 Task: Search one way flight ticket for 1 adult, 5 children, 2 infants in seat and 1 infant on lap in first from Greenville: Greenville-spartanburg International Airport (roger Milliken Field) to Indianapolis: Indianapolis International Airport on 8-5-2023. Choice of flights is Sun country airlines. Number of bags: 1 checked bag. Price is upto 92000. Outbound departure time preference is 12:00.
Action: Mouse moved to (351, 297)
Screenshot: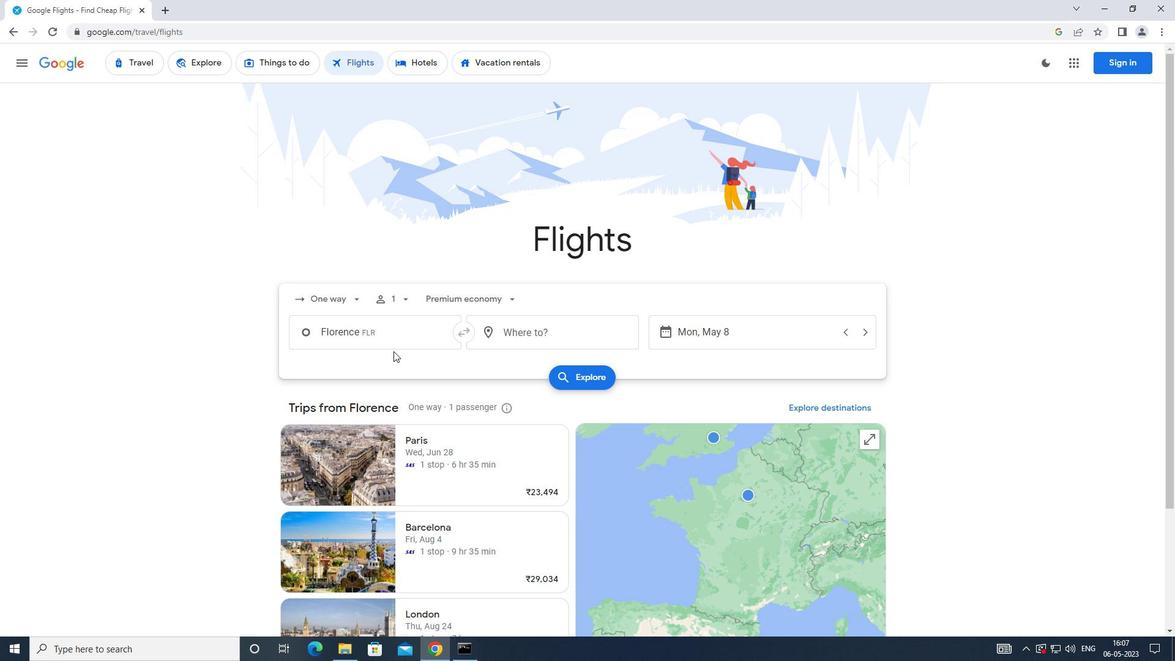 
Action: Mouse pressed left at (351, 297)
Screenshot: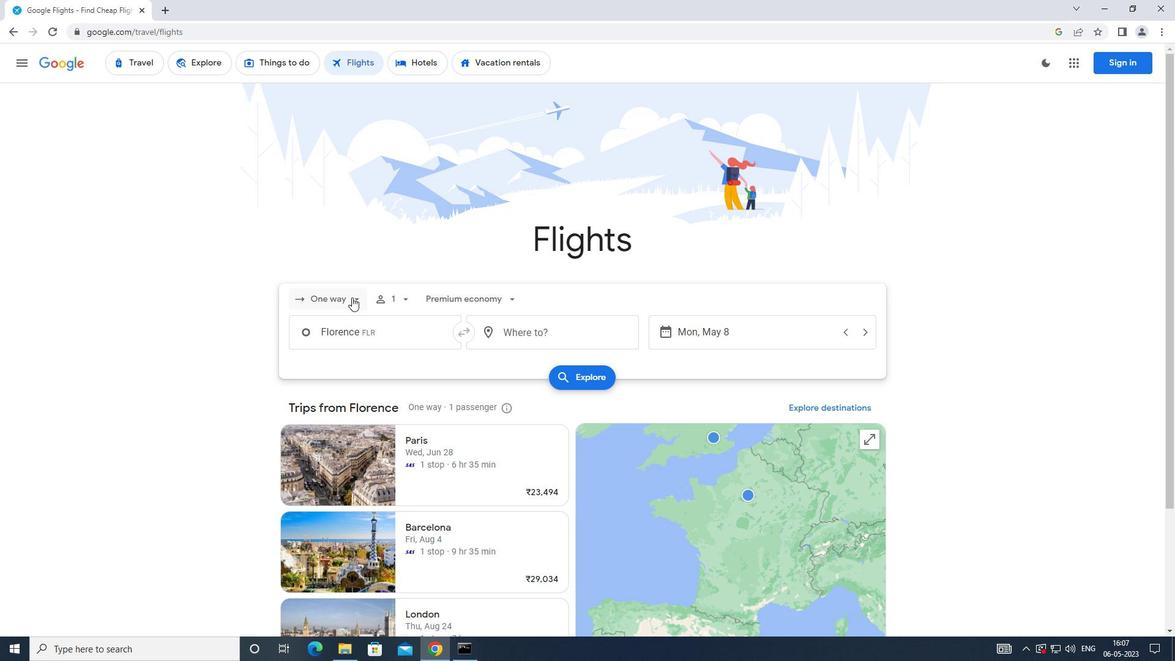 
Action: Mouse moved to (348, 354)
Screenshot: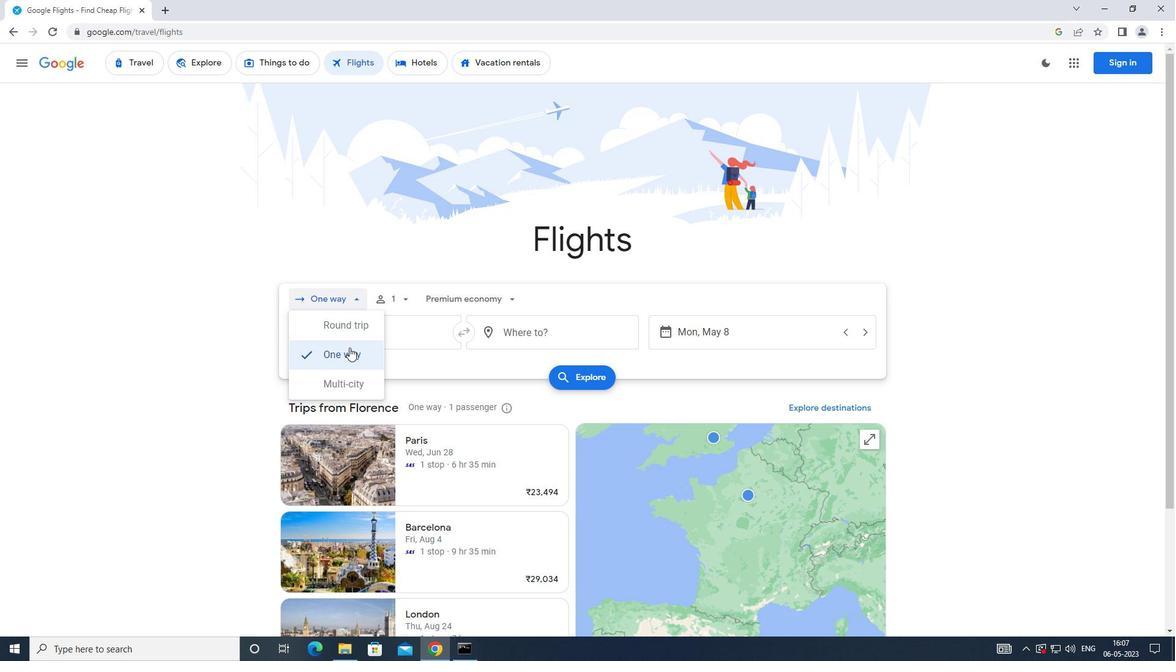 
Action: Mouse pressed left at (348, 354)
Screenshot: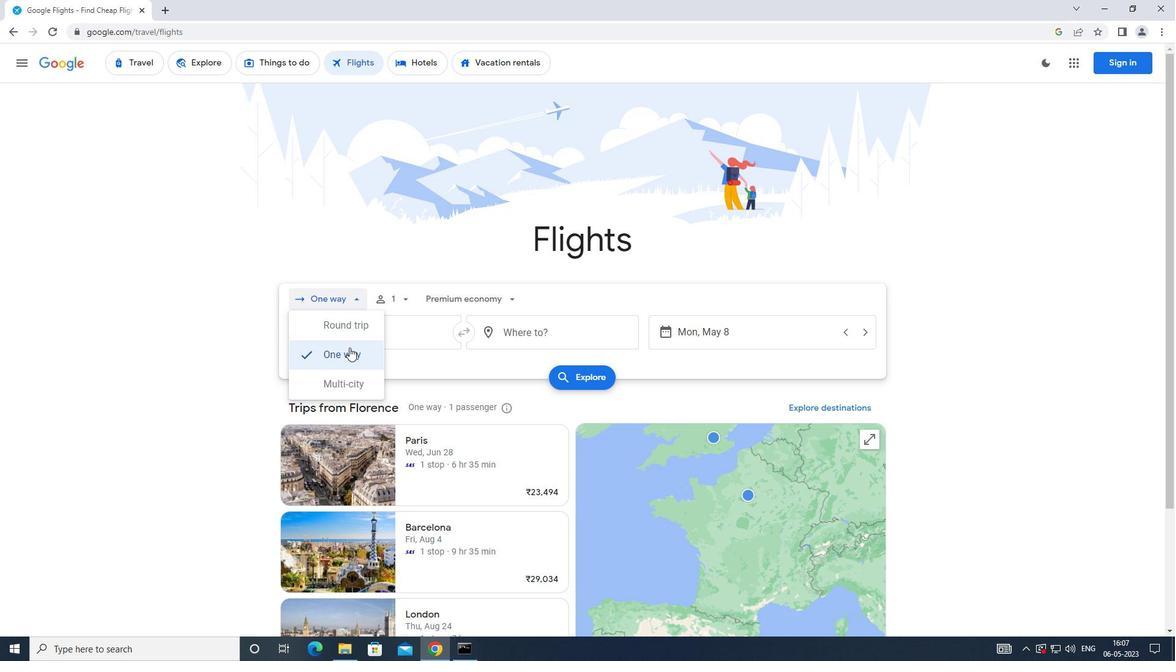 
Action: Mouse moved to (400, 299)
Screenshot: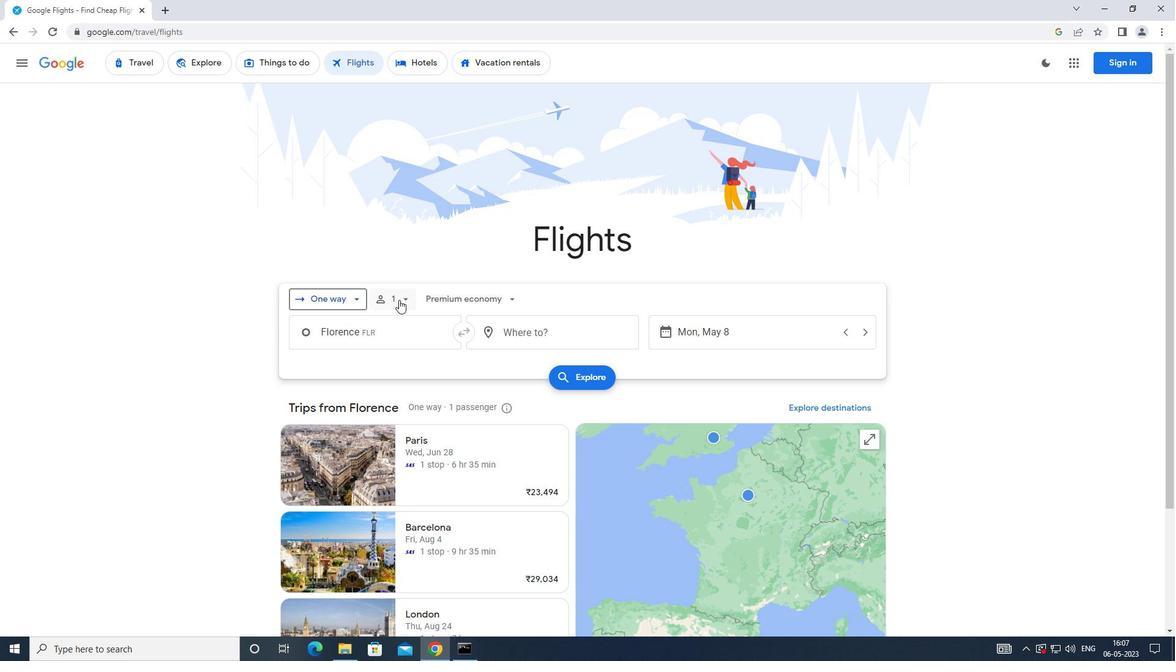
Action: Mouse pressed left at (400, 299)
Screenshot: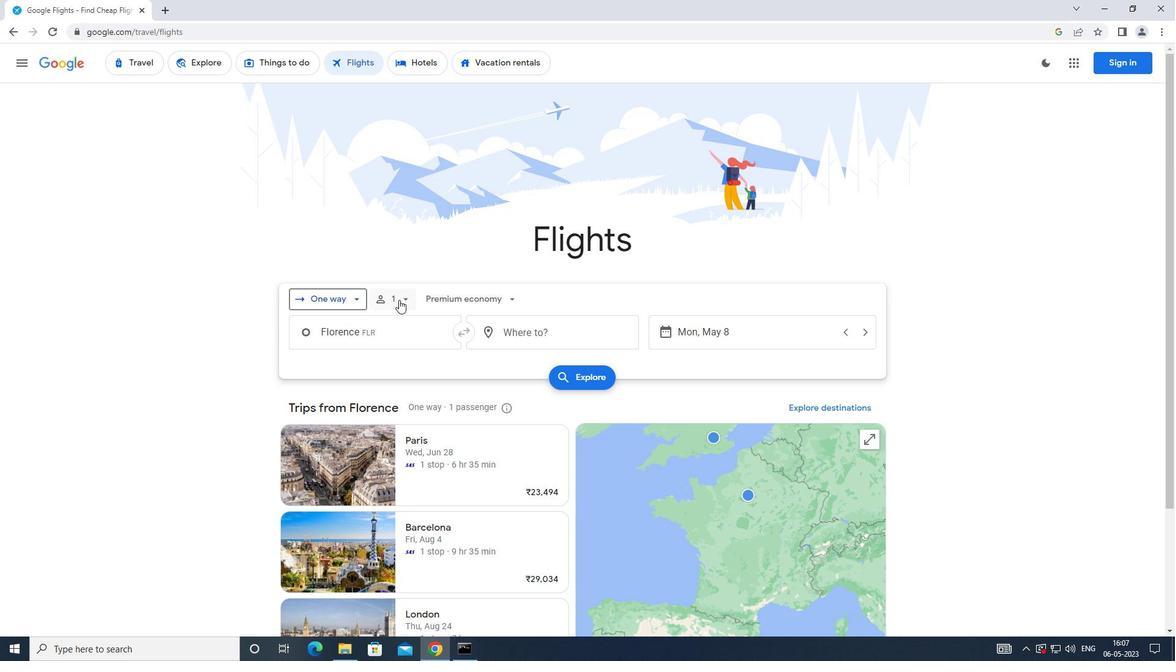 
Action: Mouse moved to (495, 359)
Screenshot: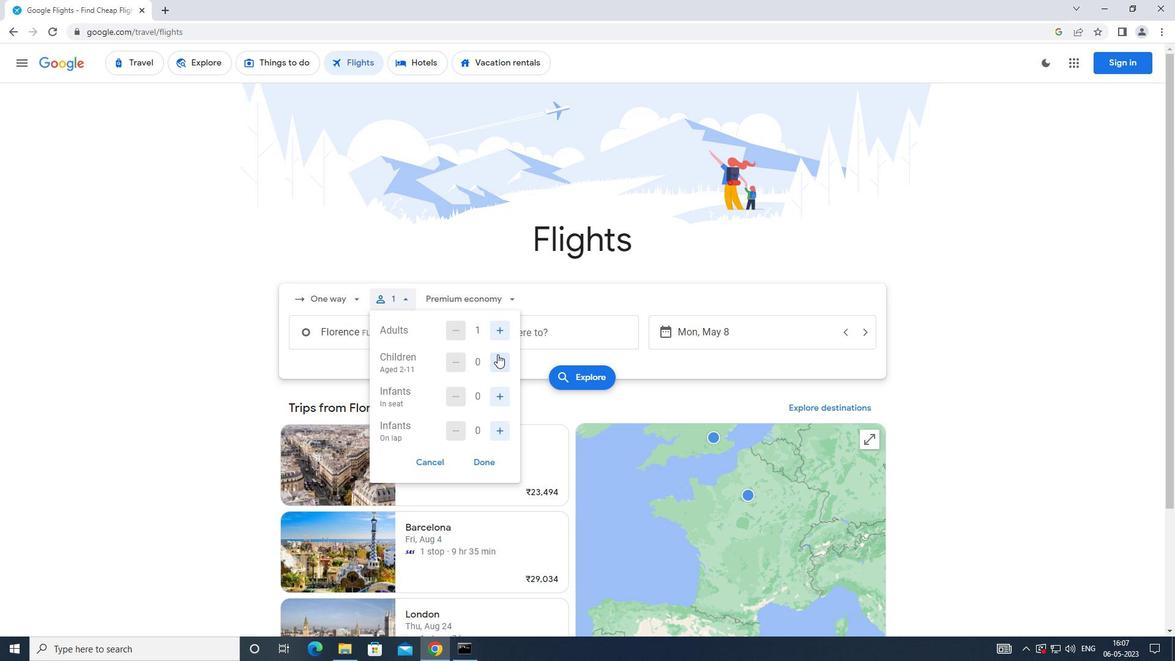 
Action: Mouse pressed left at (495, 359)
Screenshot: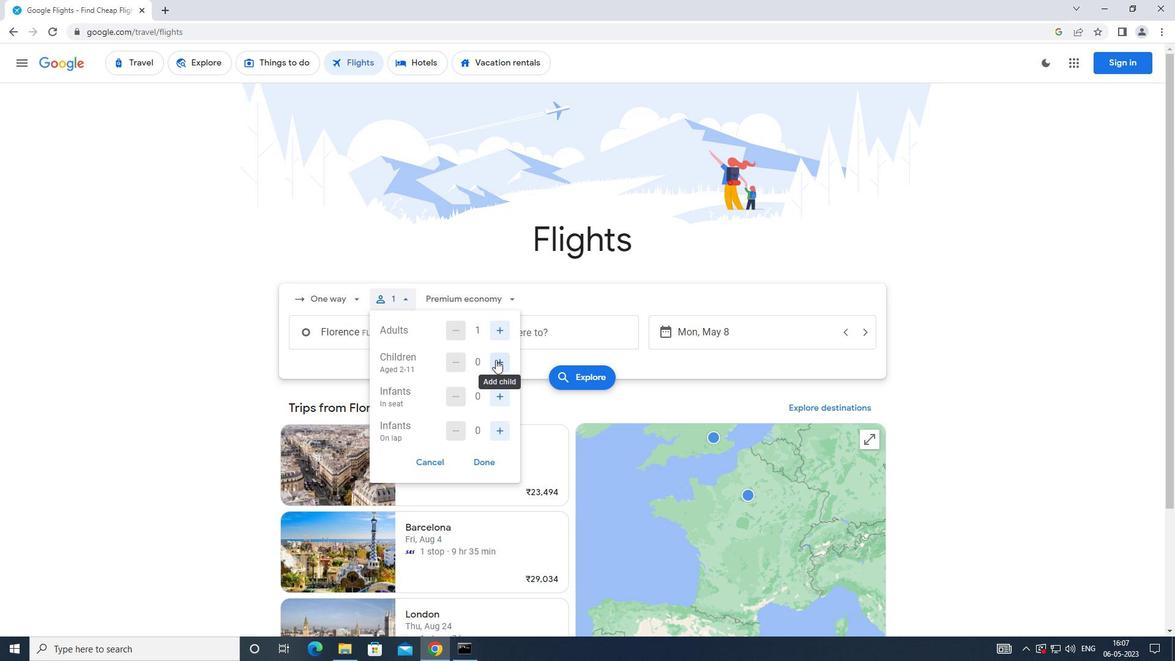 
Action: Mouse pressed left at (495, 359)
Screenshot: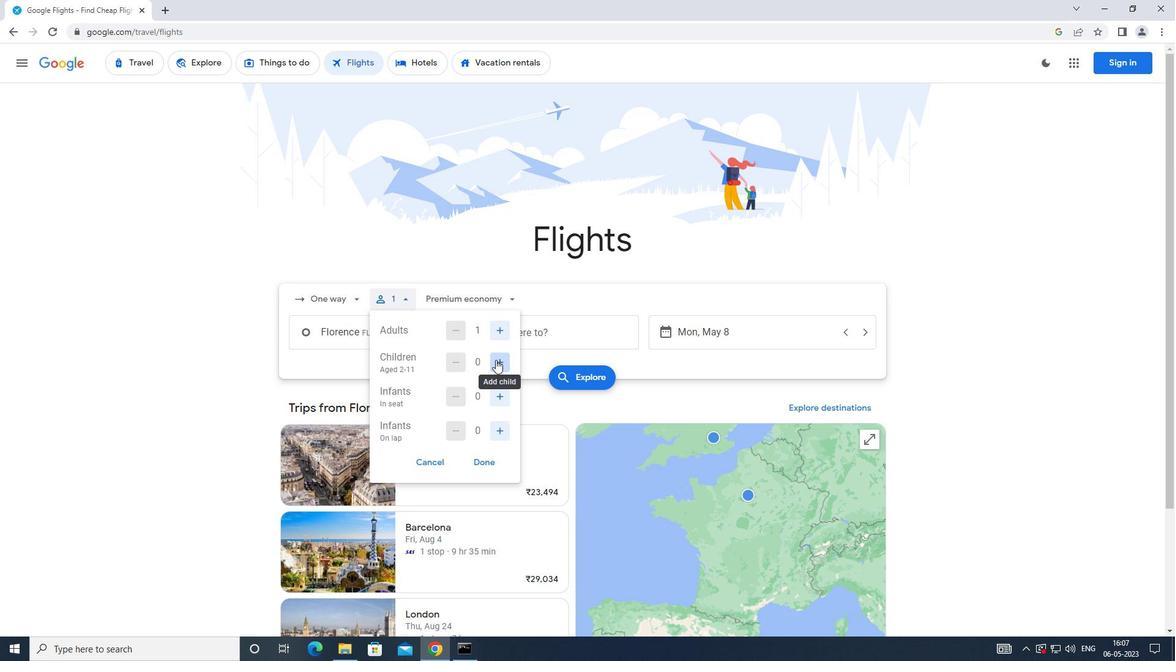 
Action: Mouse pressed left at (495, 359)
Screenshot: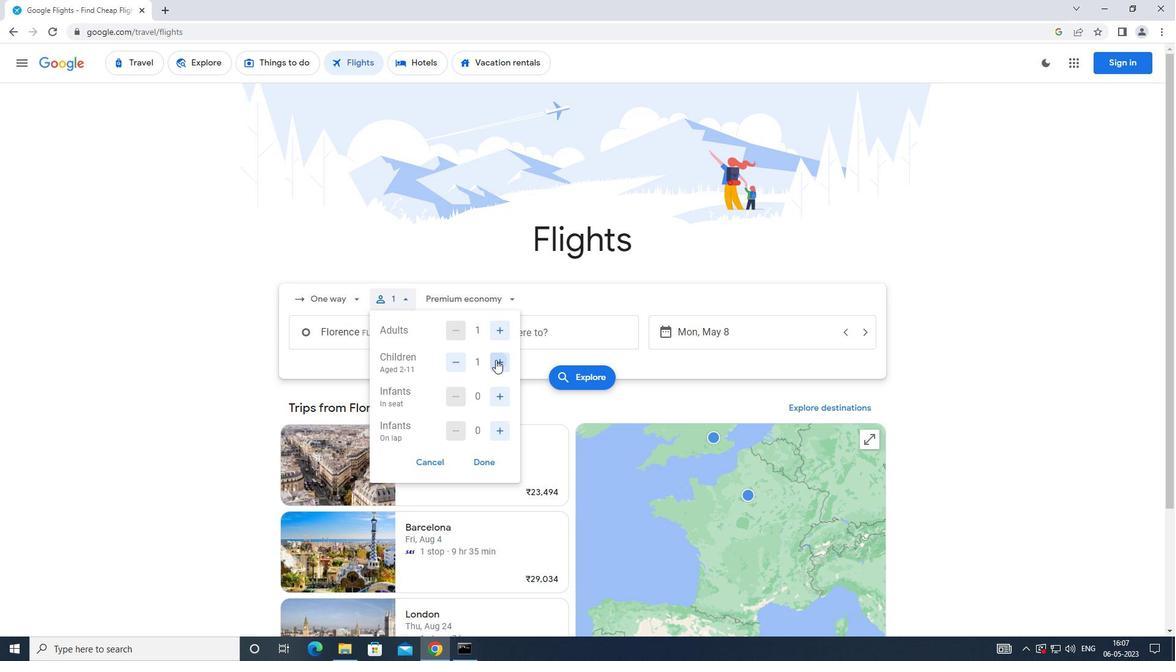 
Action: Mouse pressed left at (495, 359)
Screenshot: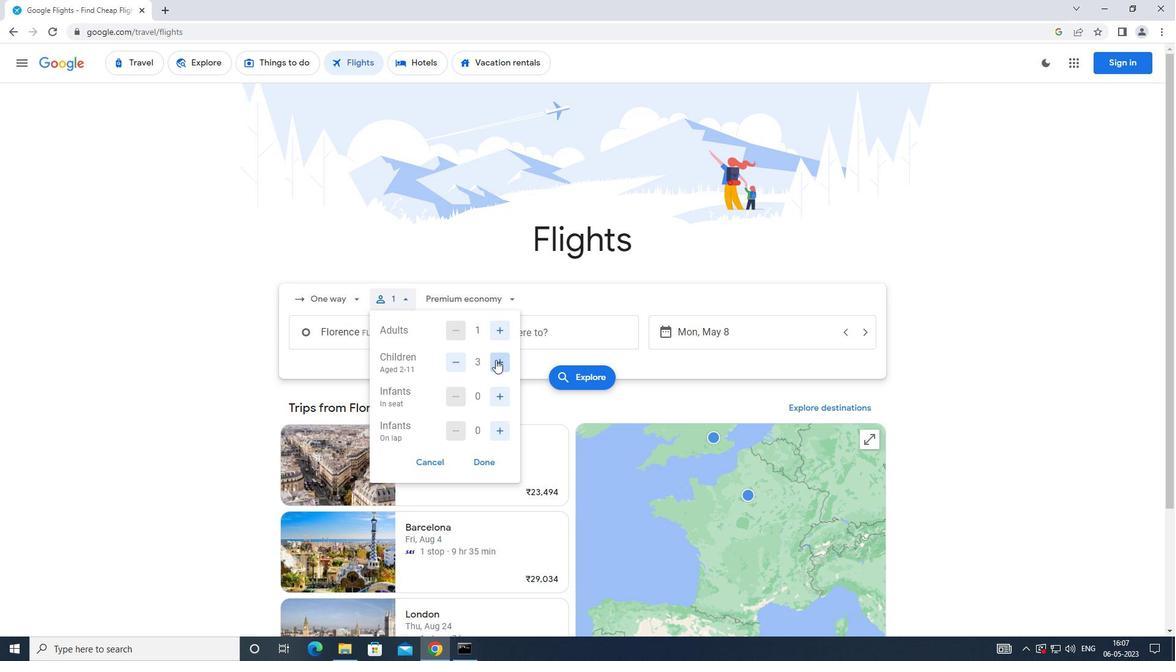 
Action: Mouse pressed left at (495, 359)
Screenshot: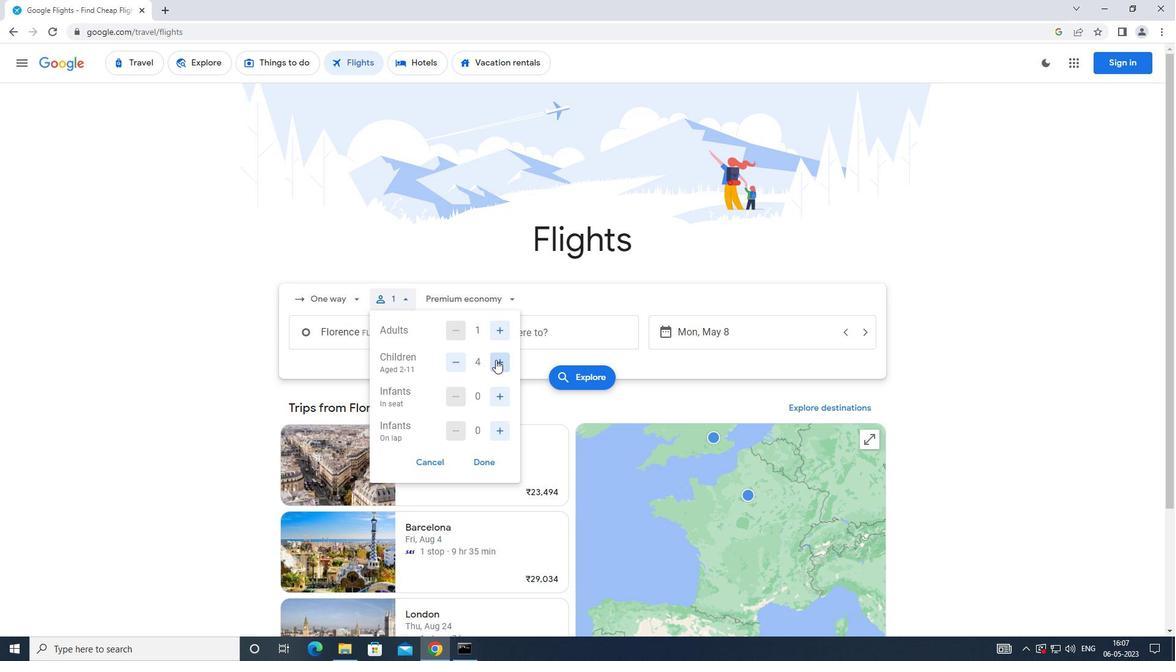 
Action: Mouse moved to (501, 394)
Screenshot: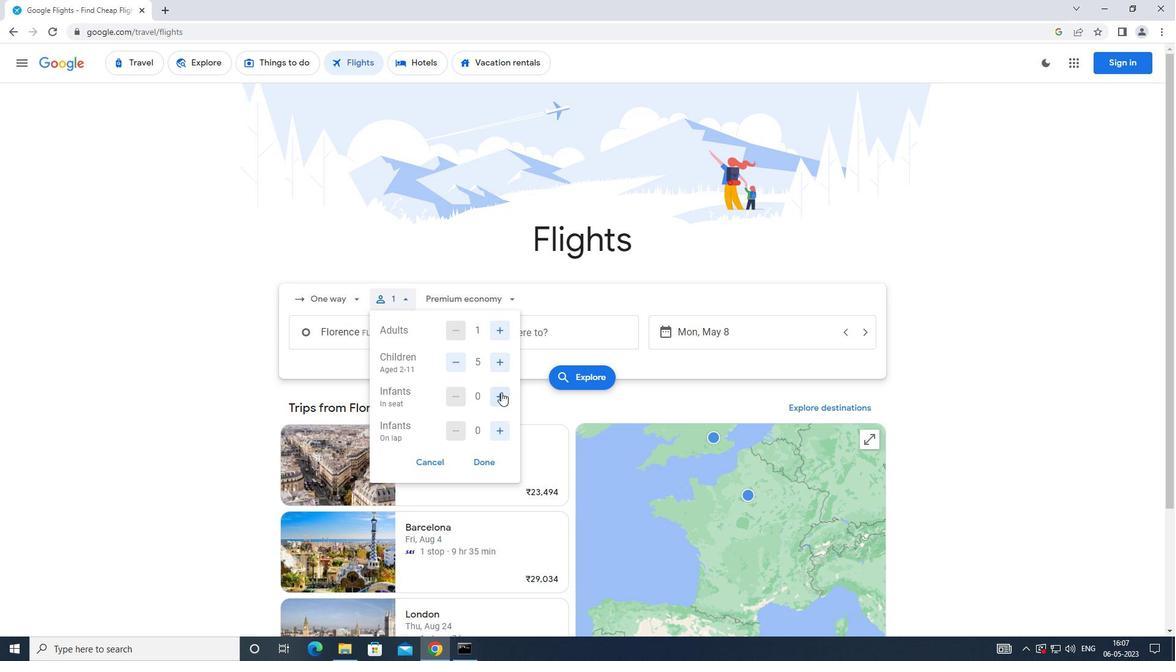 
Action: Mouse pressed left at (501, 394)
Screenshot: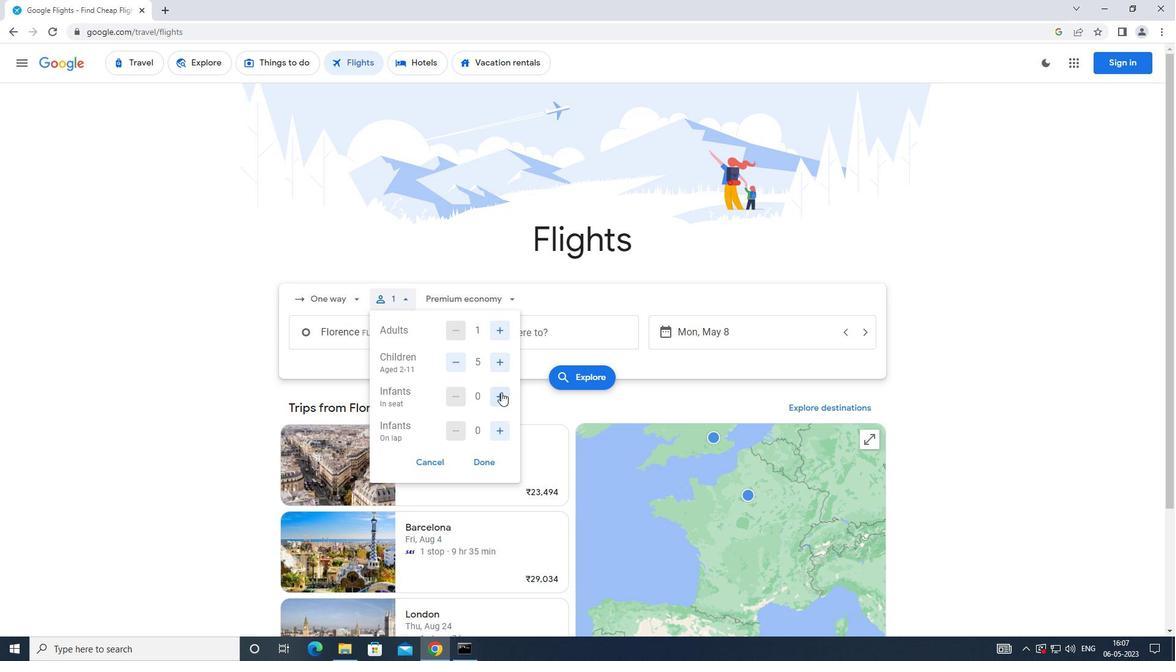 
Action: Mouse moved to (502, 423)
Screenshot: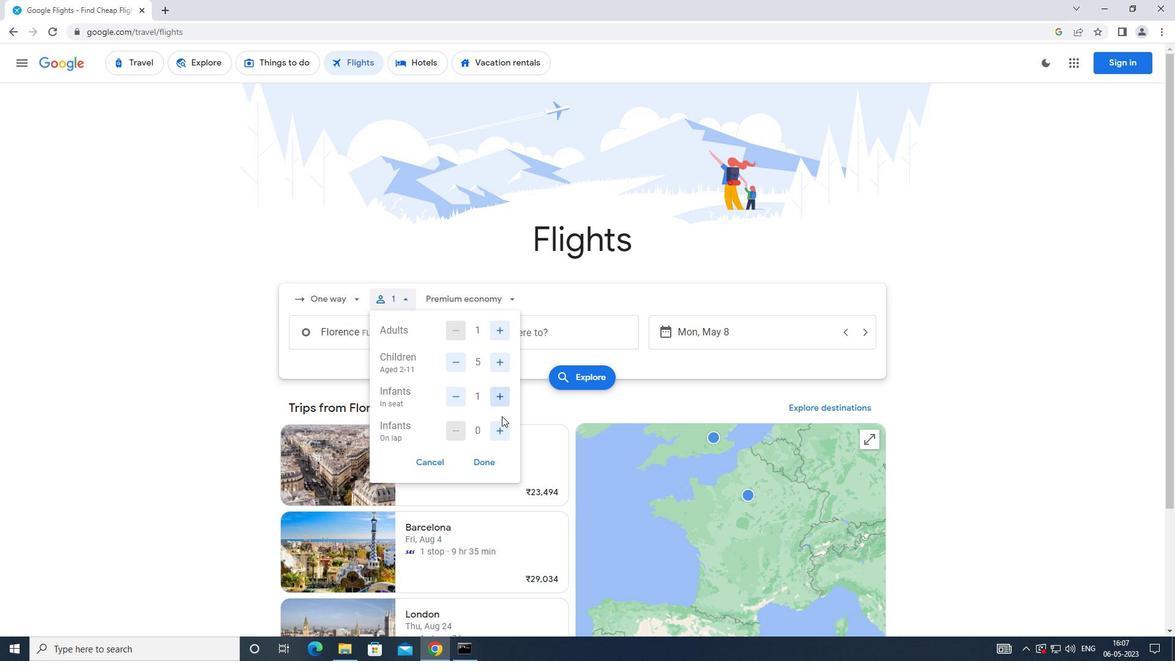 
Action: Mouse pressed left at (502, 423)
Screenshot: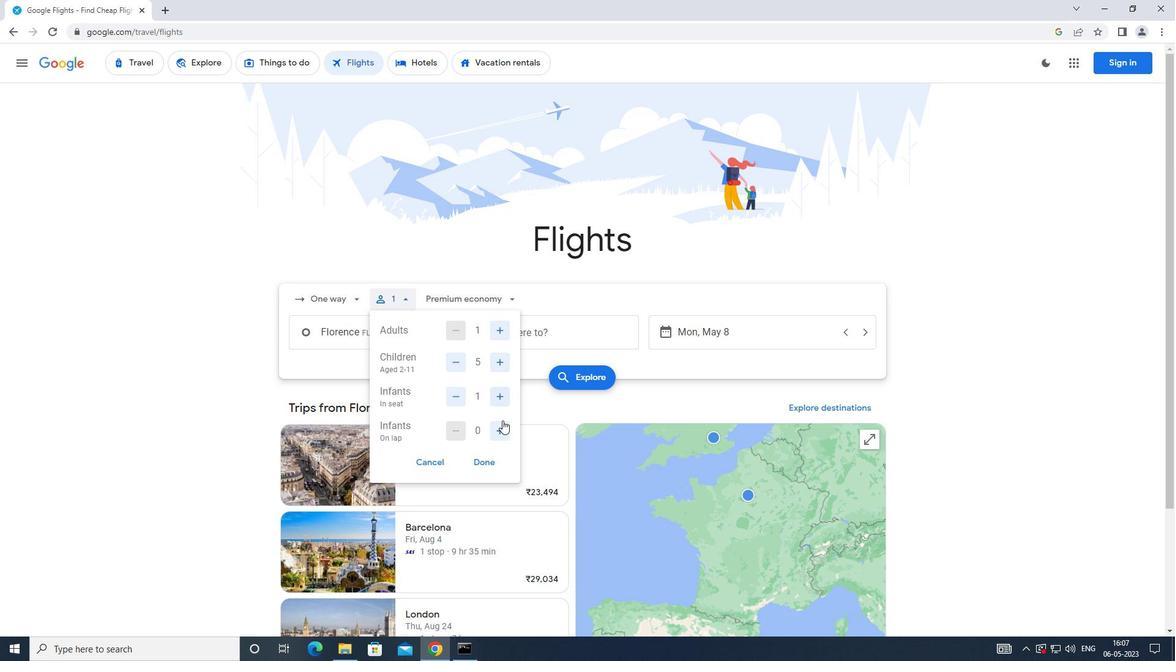 
Action: Mouse moved to (488, 467)
Screenshot: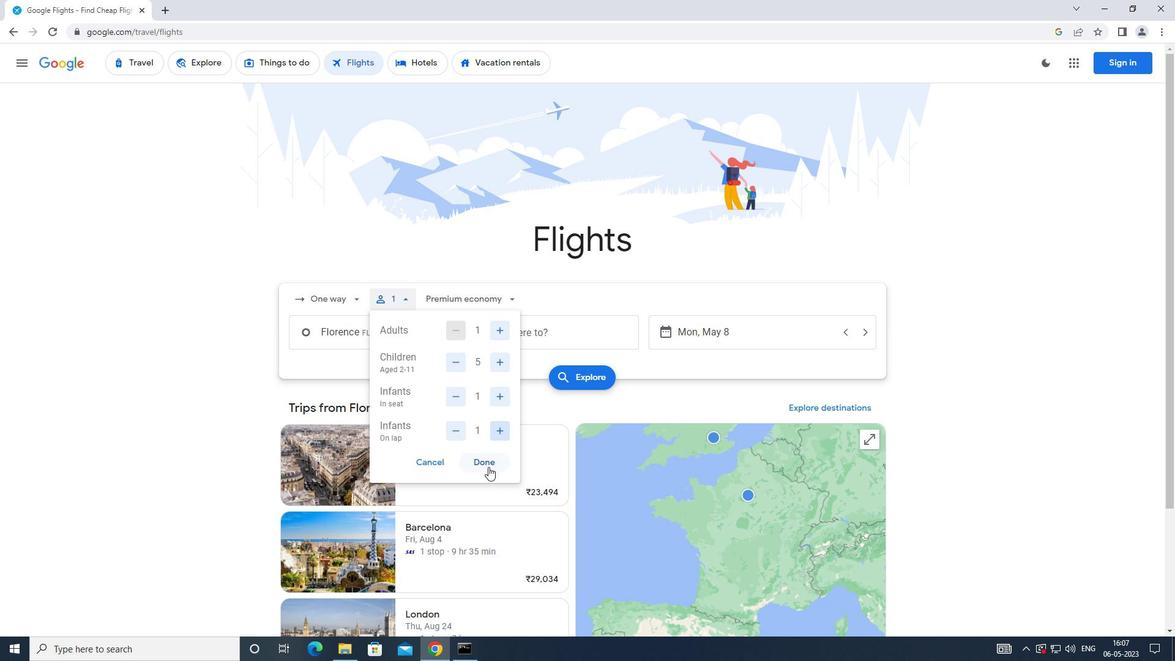 
Action: Mouse pressed left at (488, 467)
Screenshot: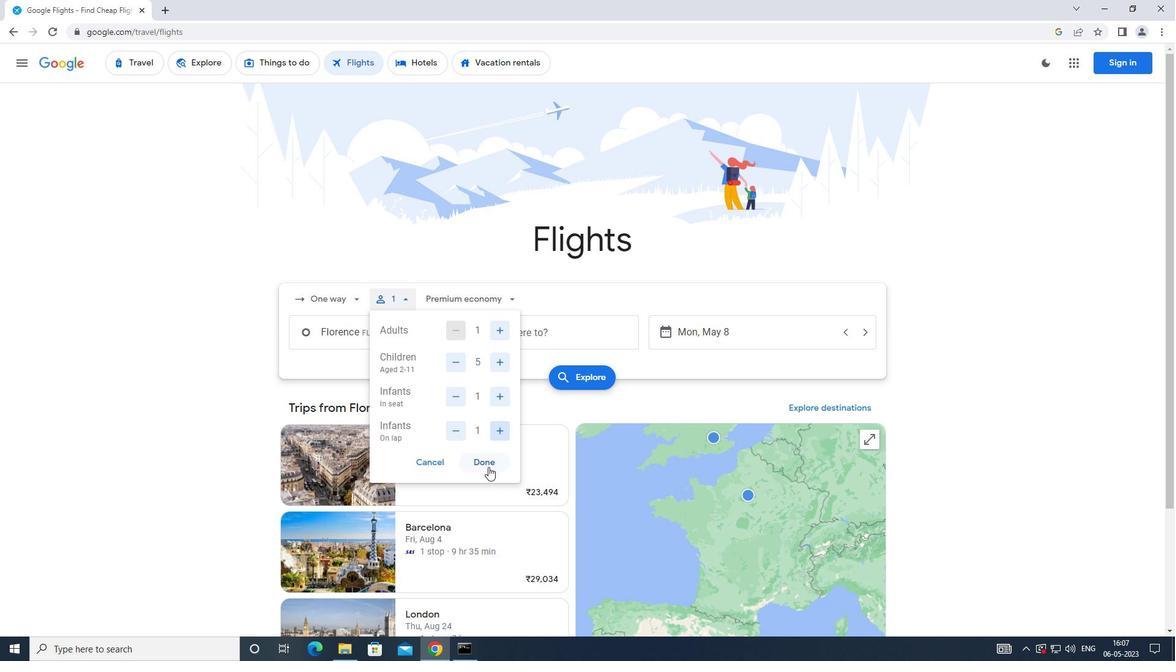 
Action: Mouse moved to (482, 307)
Screenshot: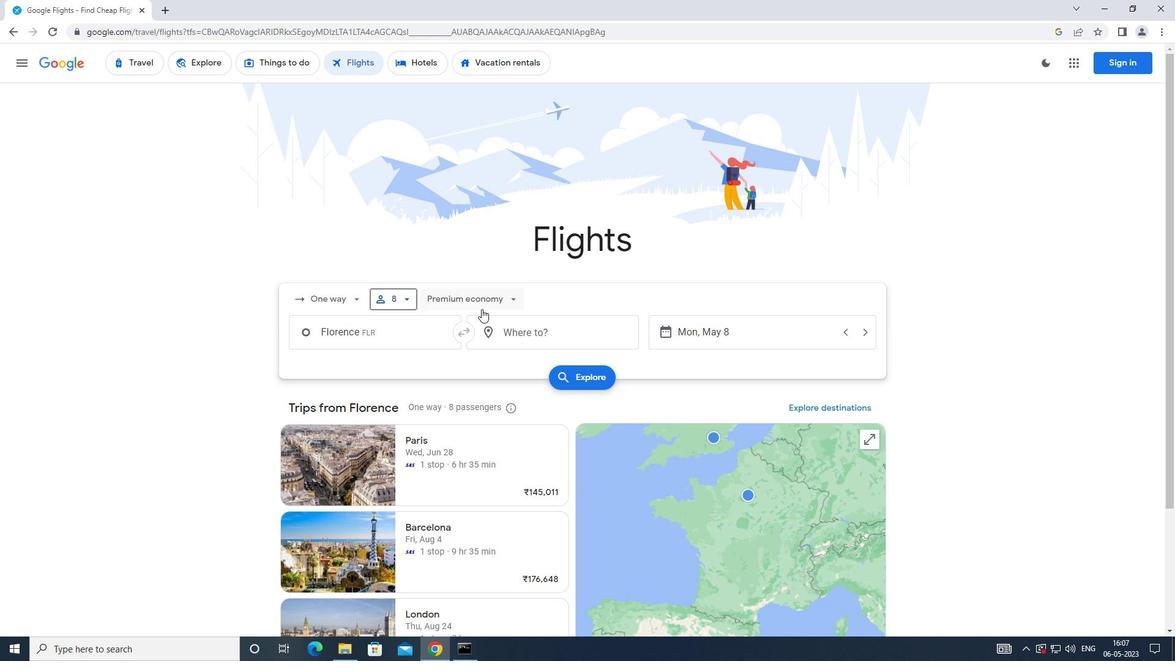 
Action: Mouse pressed left at (482, 307)
Screenshot: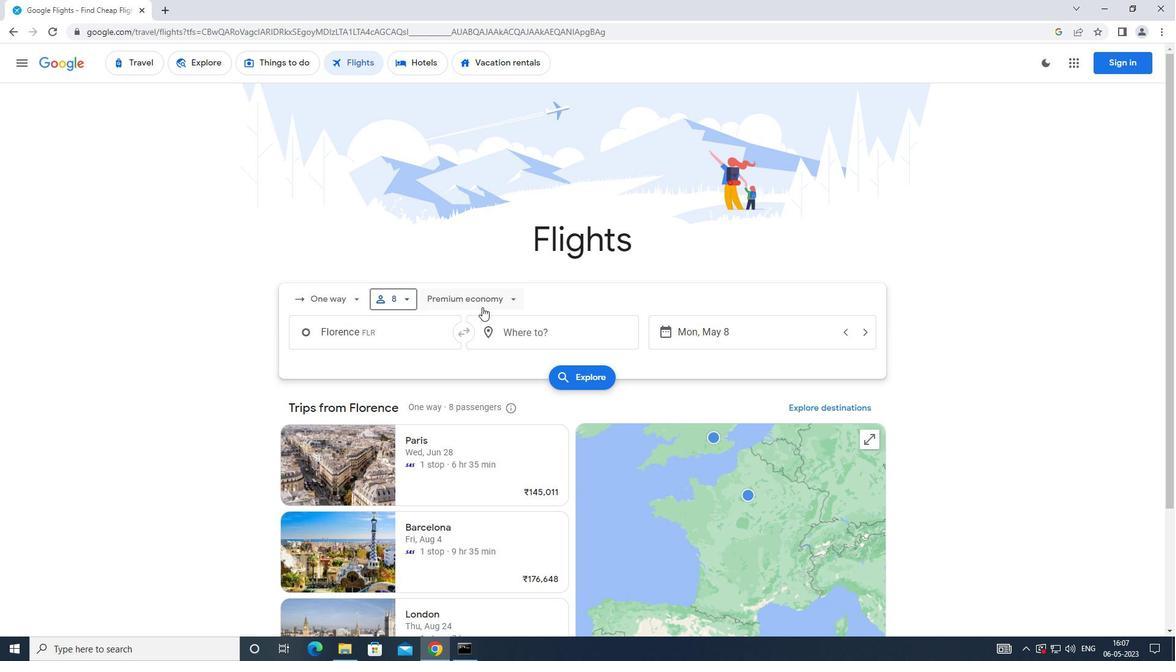 
Action: Mouse moved to (487, 413)
Screenshot: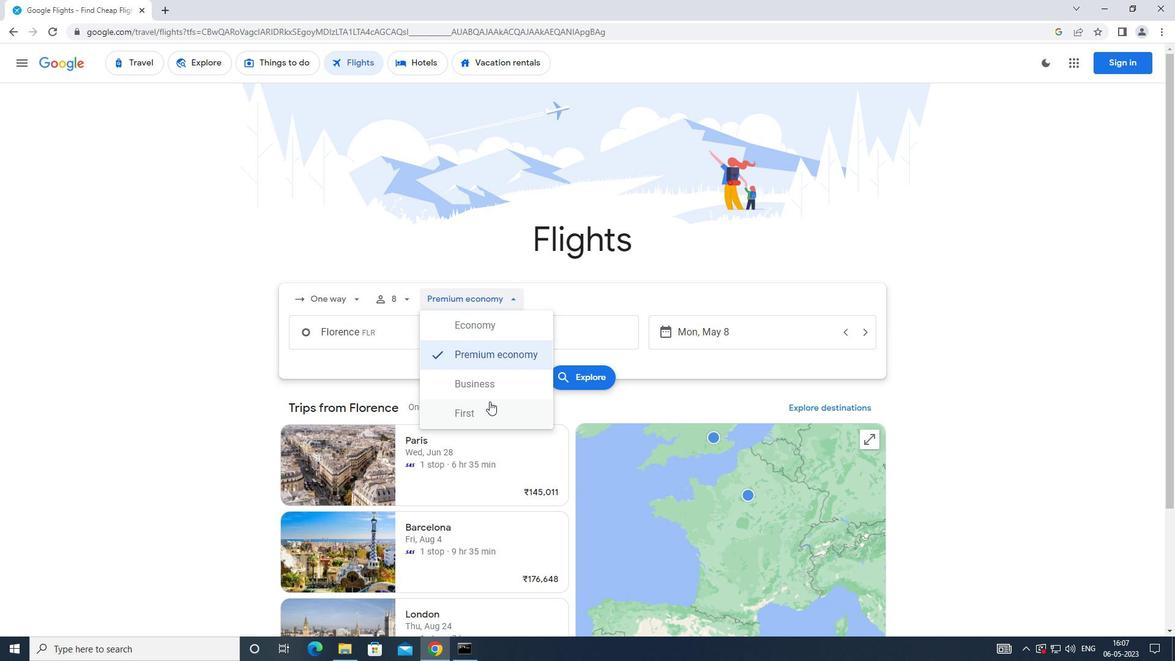 
Action: Mouse pressed left at (487, 413)
Screenshot: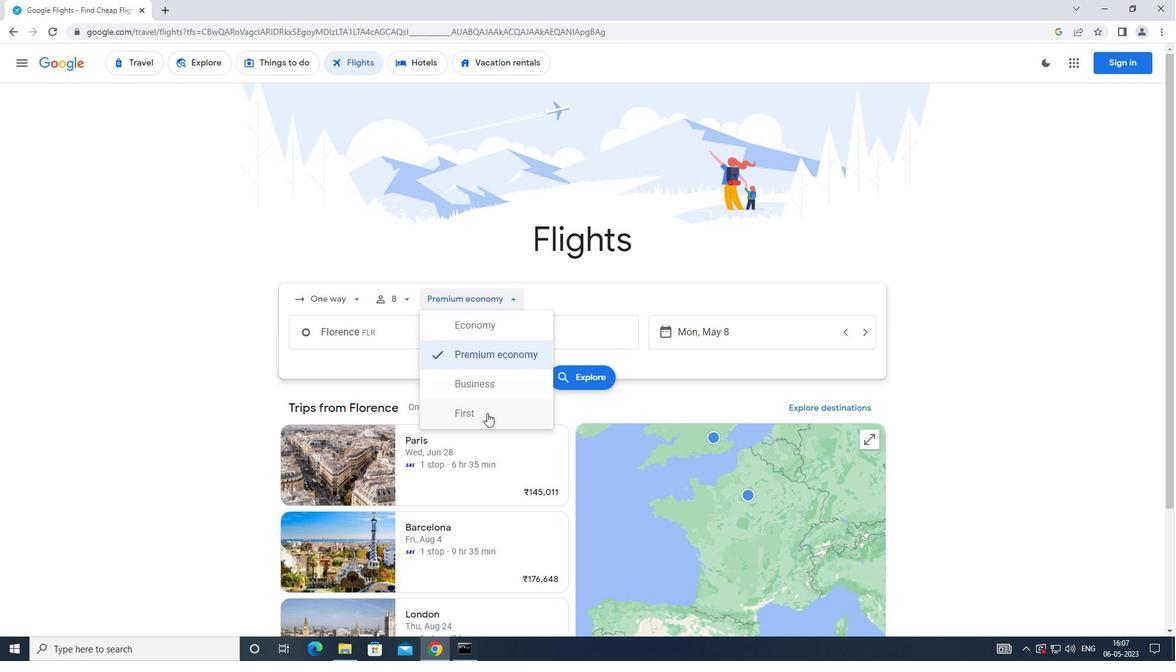 
Action: Mouse moved to (429, 334)
Screenshot: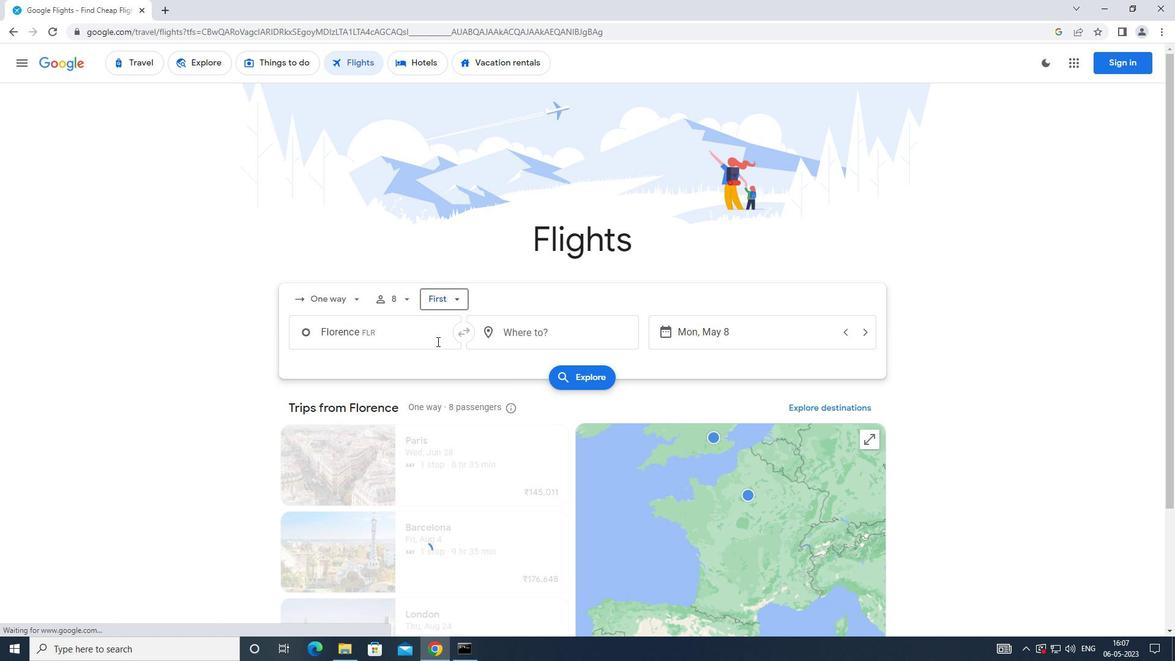 
Action: Mouse pressed left at (429, 334)
Screenshot: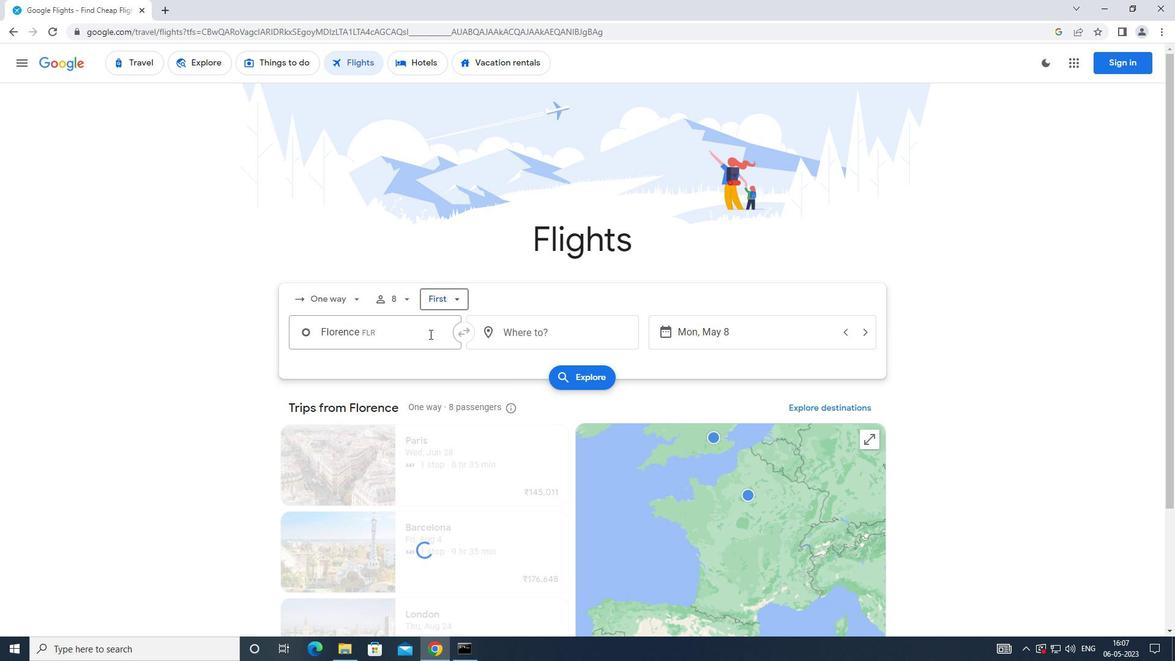 
Action: Key pressed <Key.caps_lock>g<Key.caps_lock>reenville
Screenshot: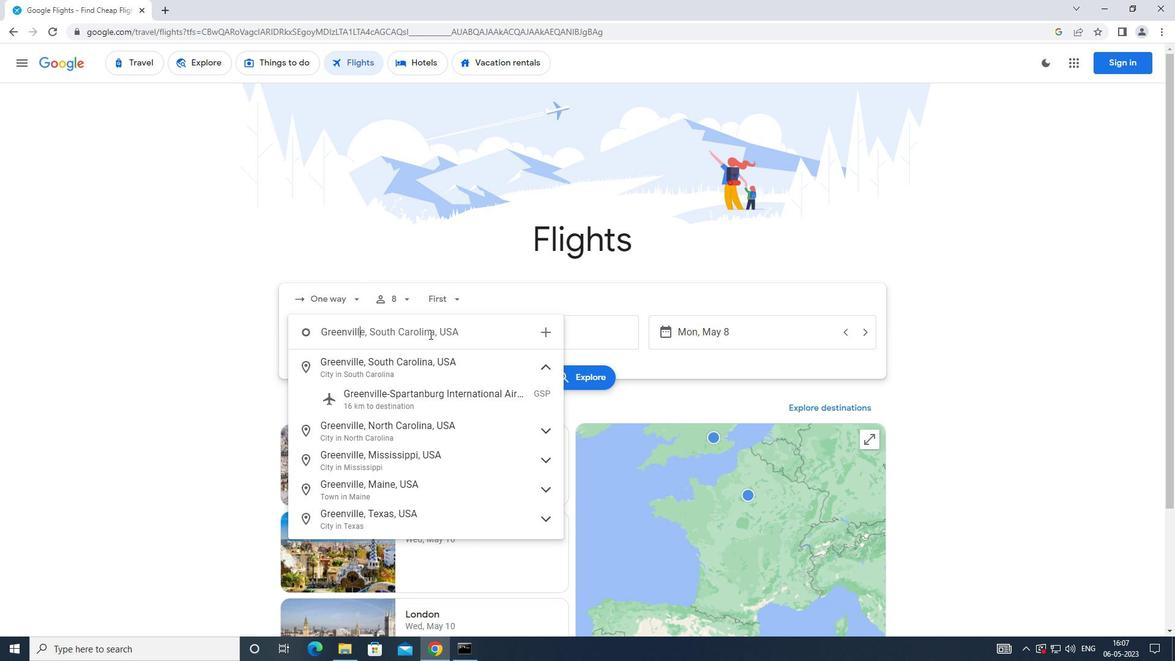 
Action: Mouse moved to (455, 393)
Screenshot: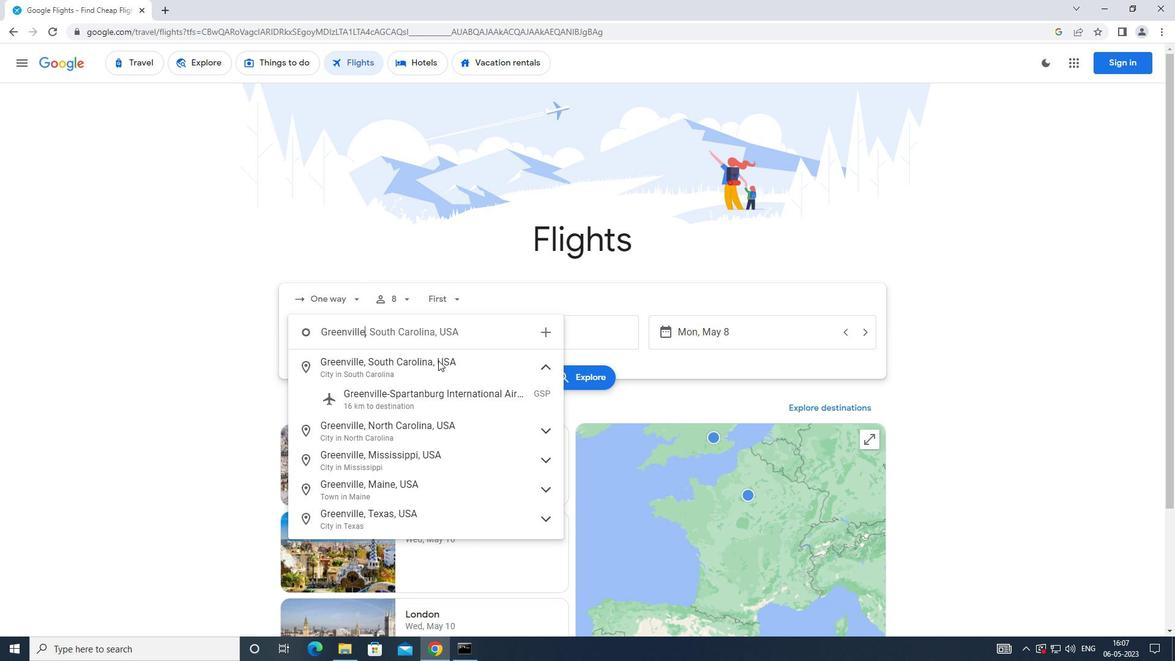 
Action: Mouse pressed left at (455, 393)
Screenshot: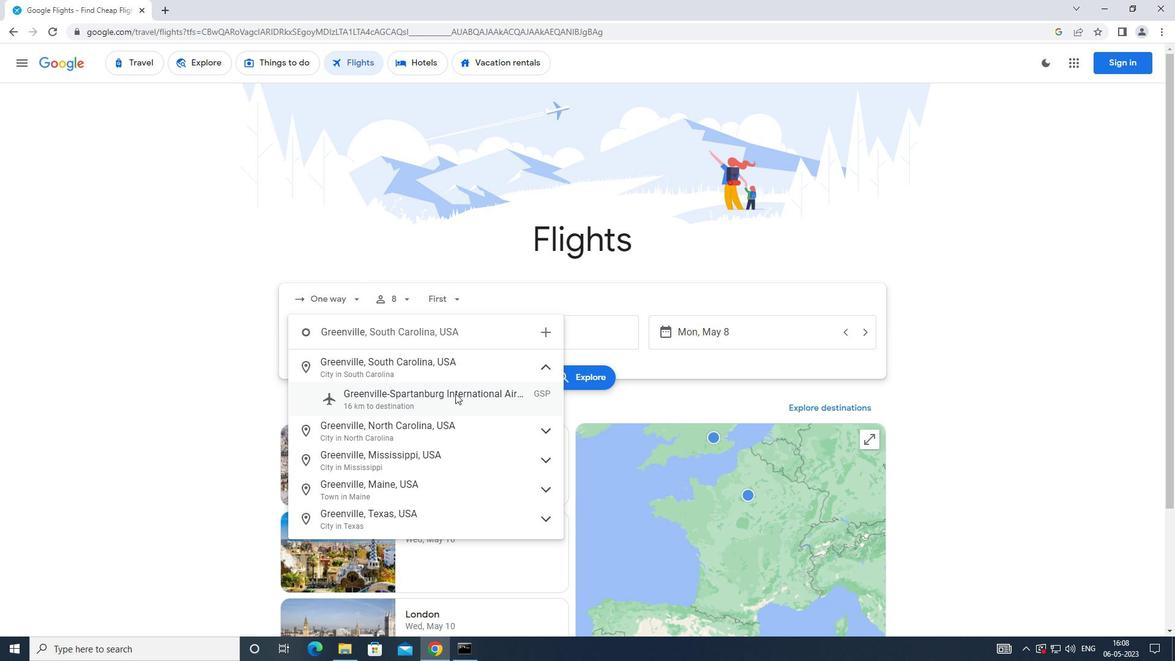 
Action: Mouse moved to (503, 332)
Screenshot: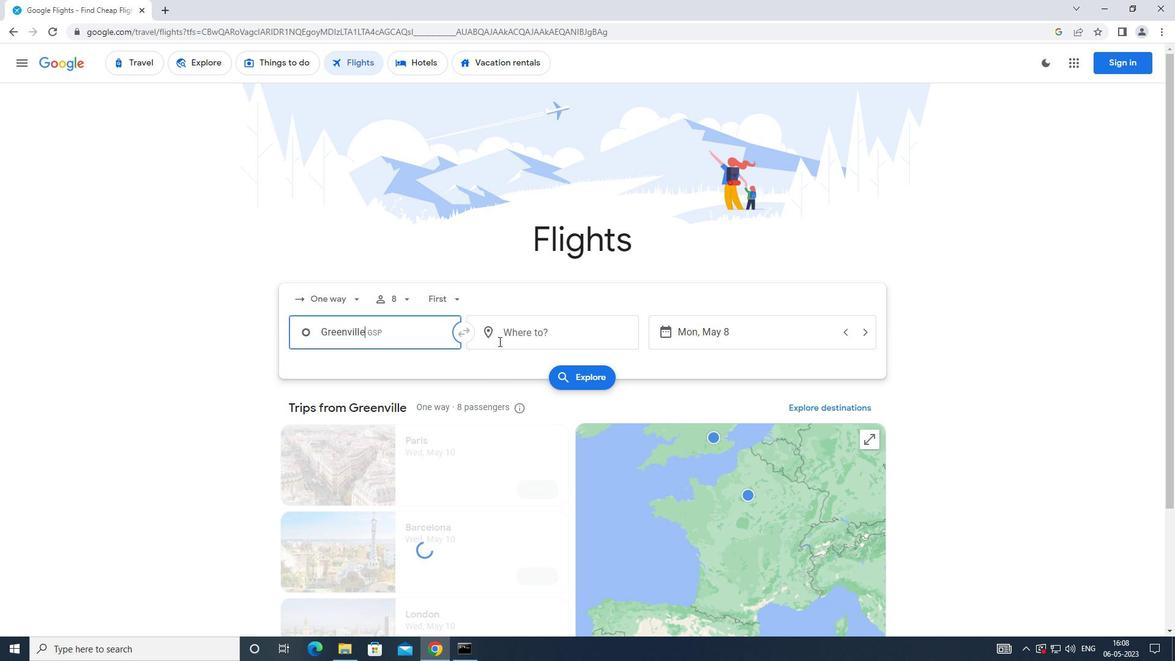 
Action: Mouse pressed left at (503, 332)
Screenshot: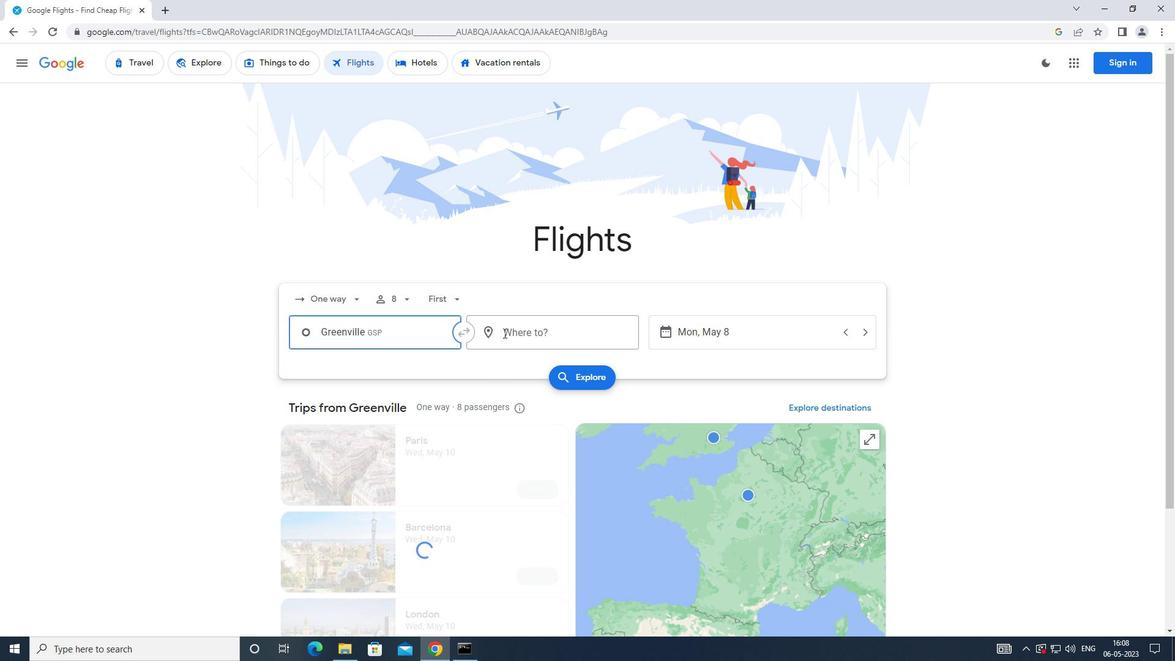 
Action: Mouse moved to (503, 332)
Screenshot: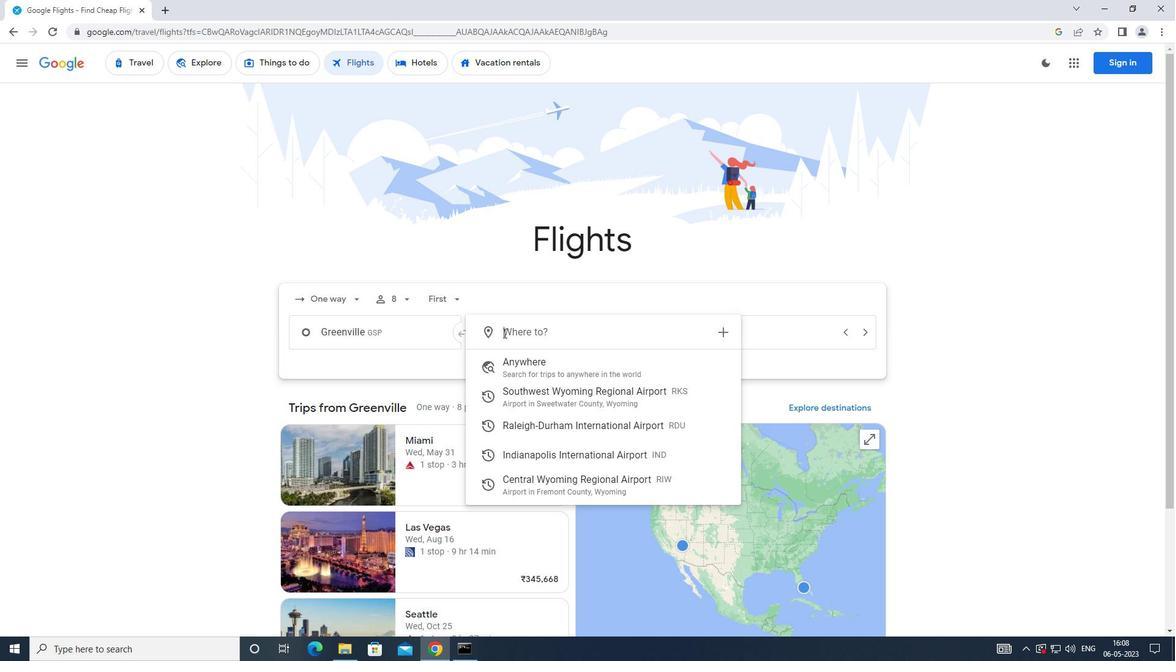 
Action: Key pressed <Key.caps_lock>i<Key.caps_lock>mn<Key.backspace><Key.backspace>ndianapoli
Screenshot: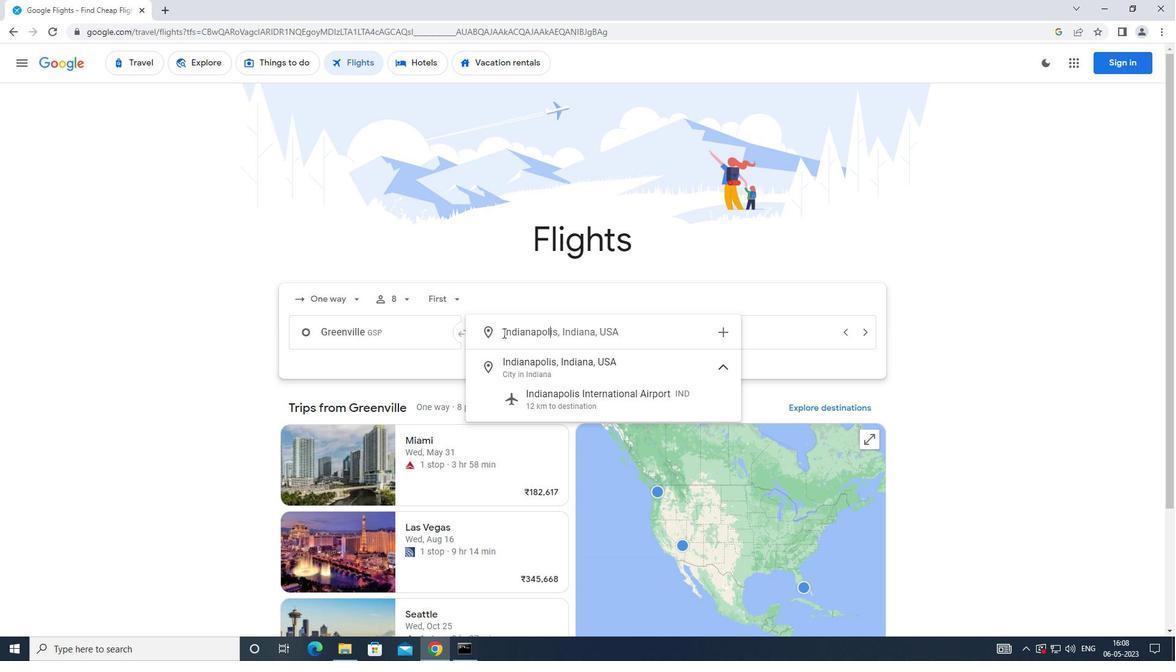 
Action: Mouse moved to (566, 408)
Screenshot: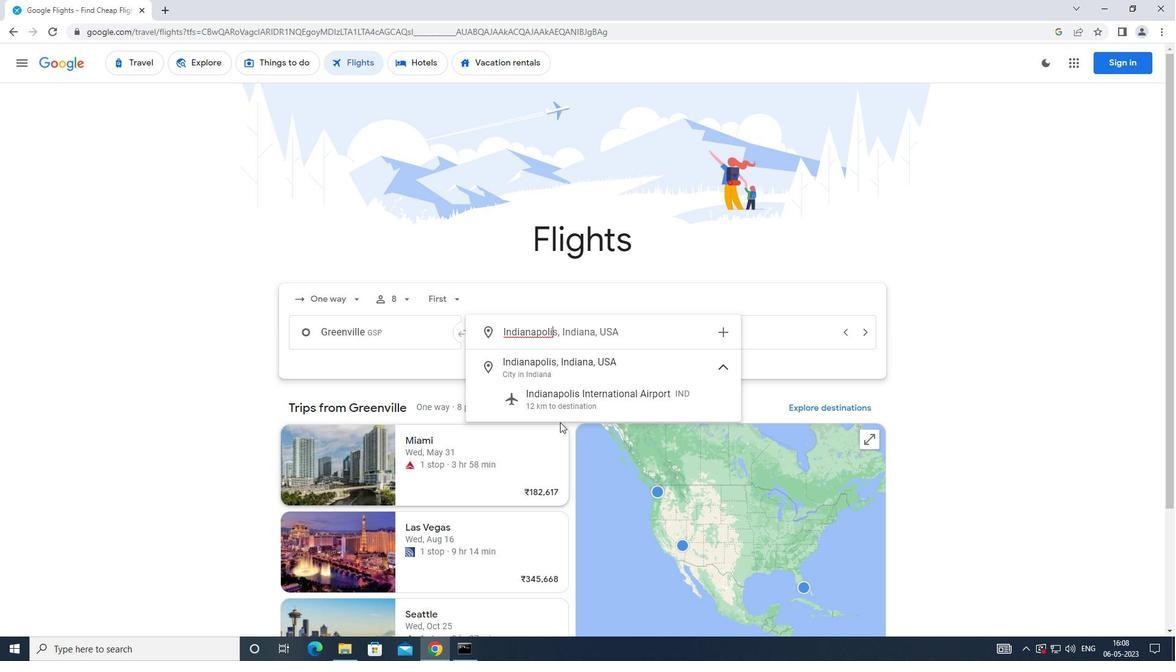 
Action: Mouse pressed left at (566, 408)
Screenshot: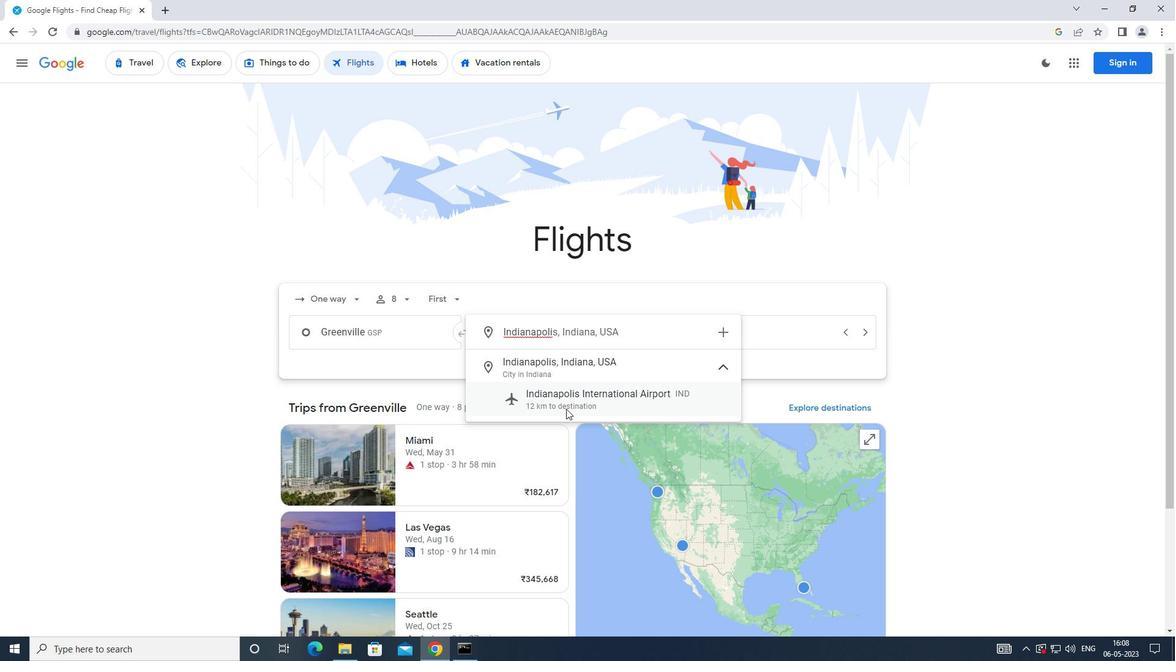 
Action: Mouse moved to (708, 334)
Screenshot: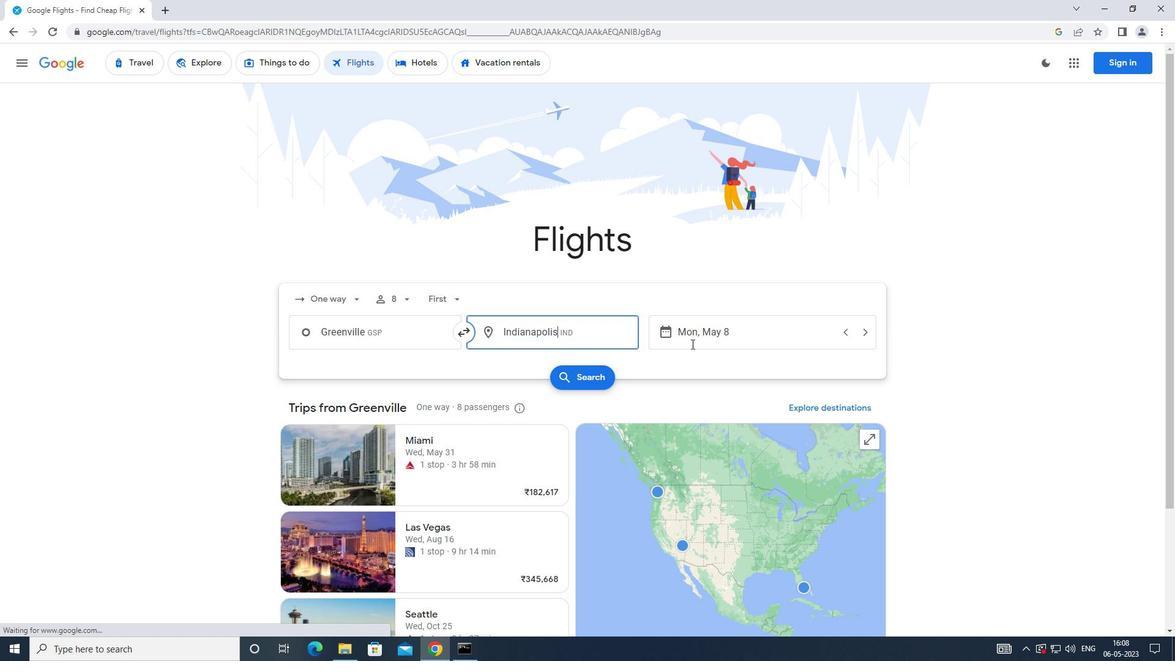 
Action: Mouse pressed left at (708, 334)
Screenshot: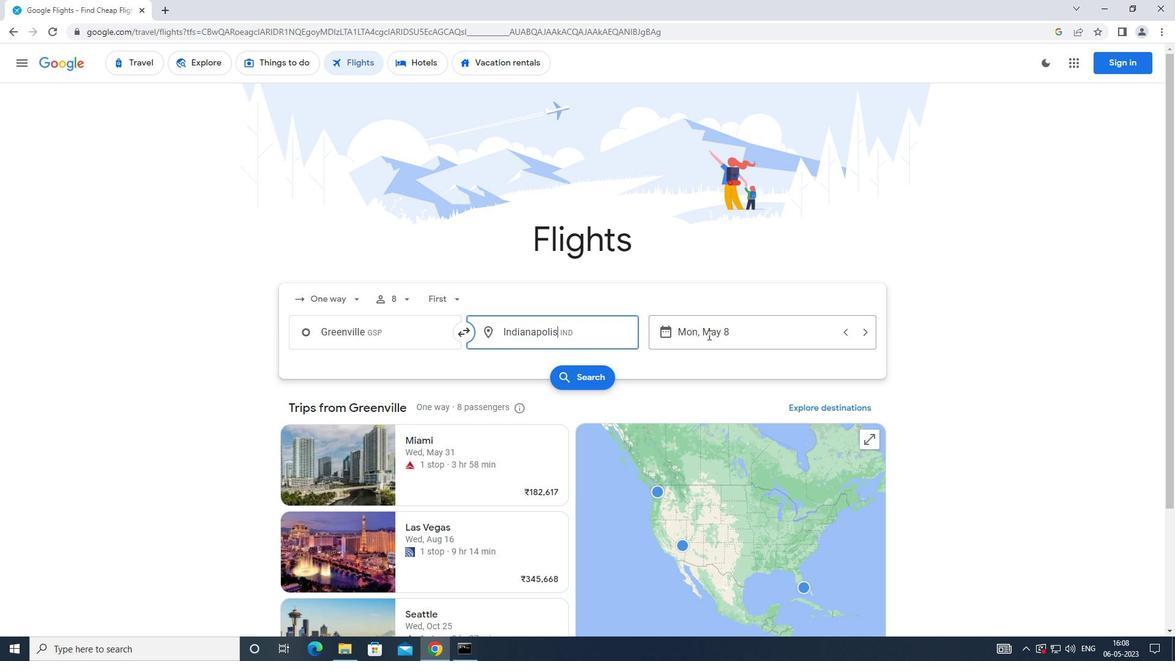 
Action: Mouse moved to (470, 435)
Screenshot: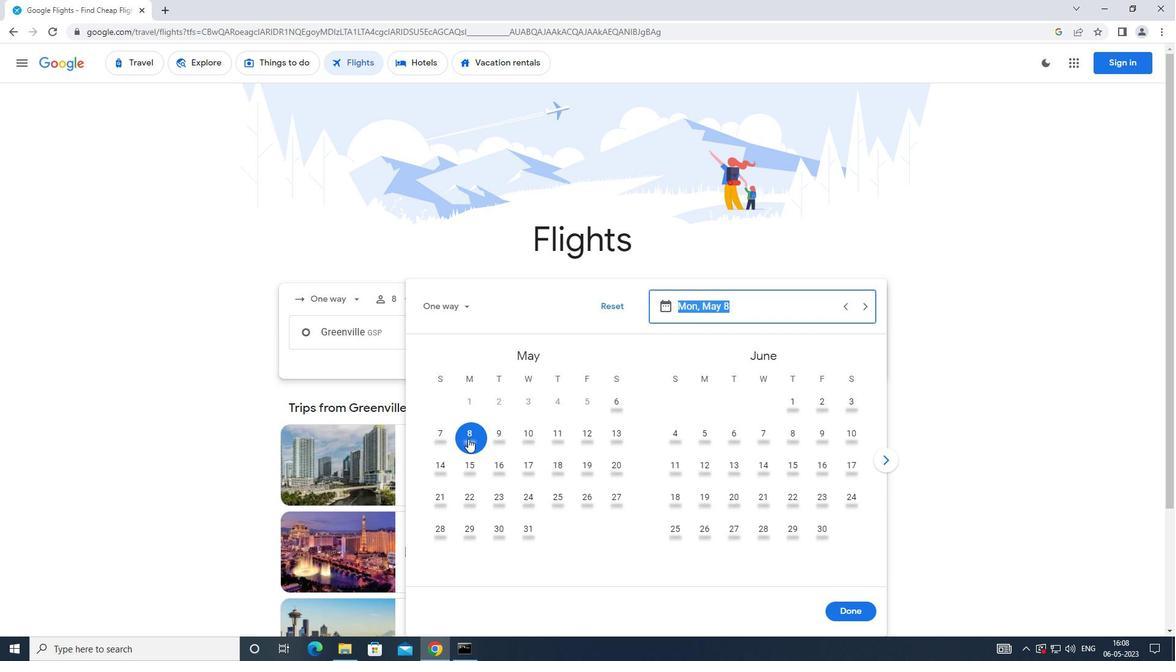 
Action: Mouse pressed left at (470, 435)
Screenshot: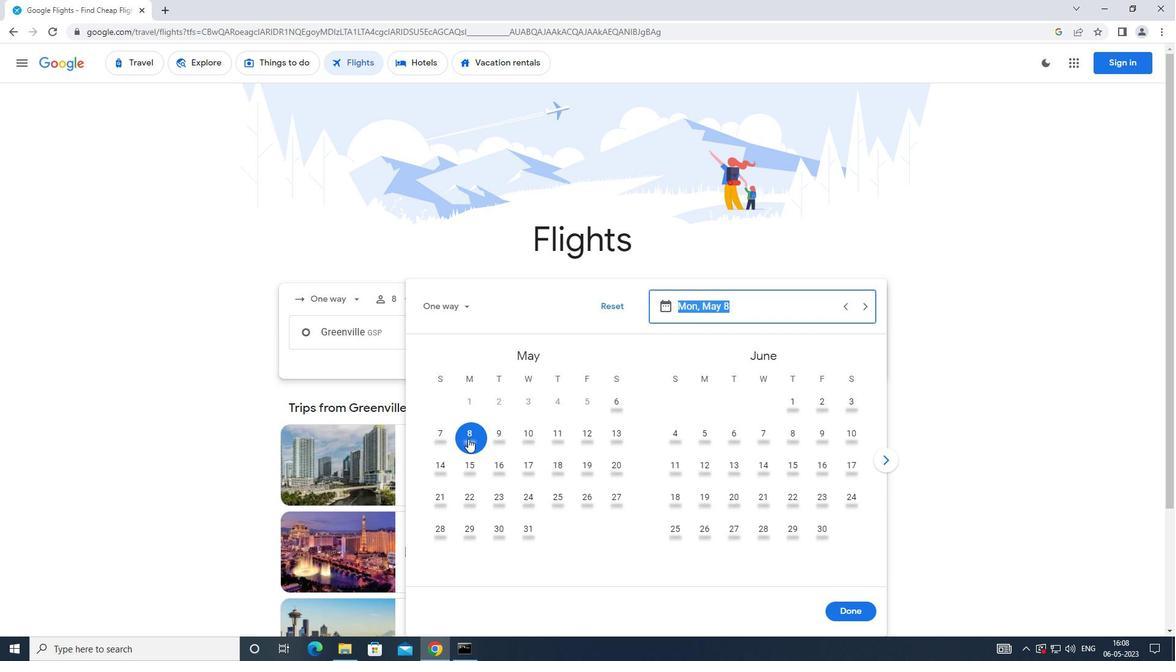 
Action: Mouse moved to (863, 613)
Screenshot: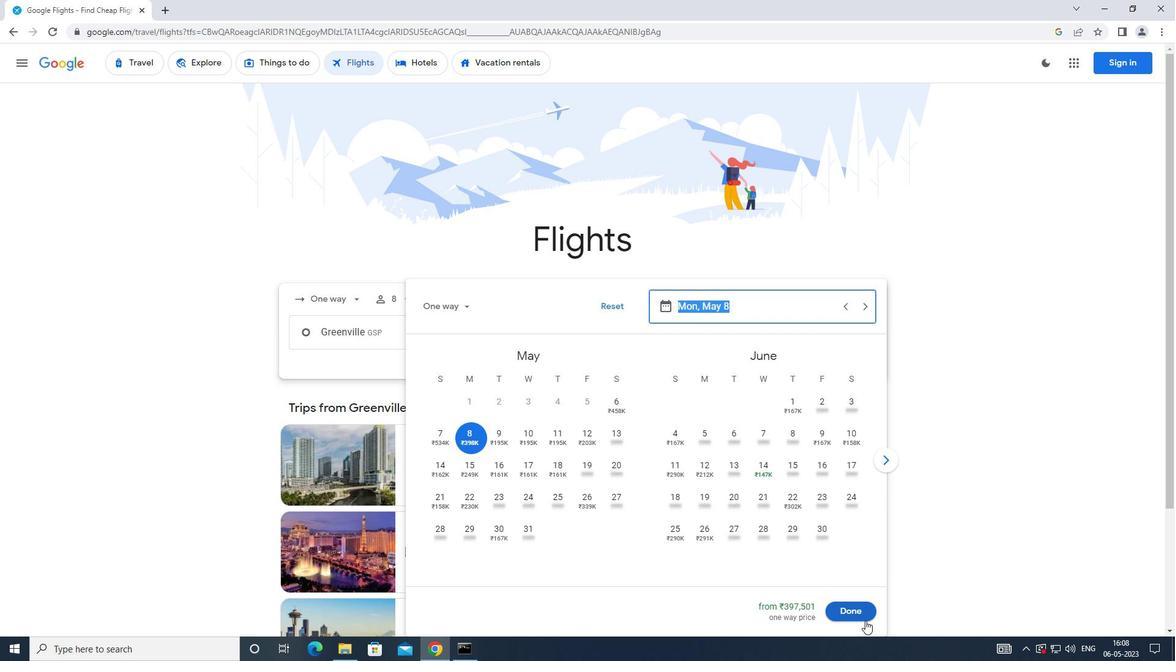 
Action: Mouse pressed left at (863, 613)
Screenshot: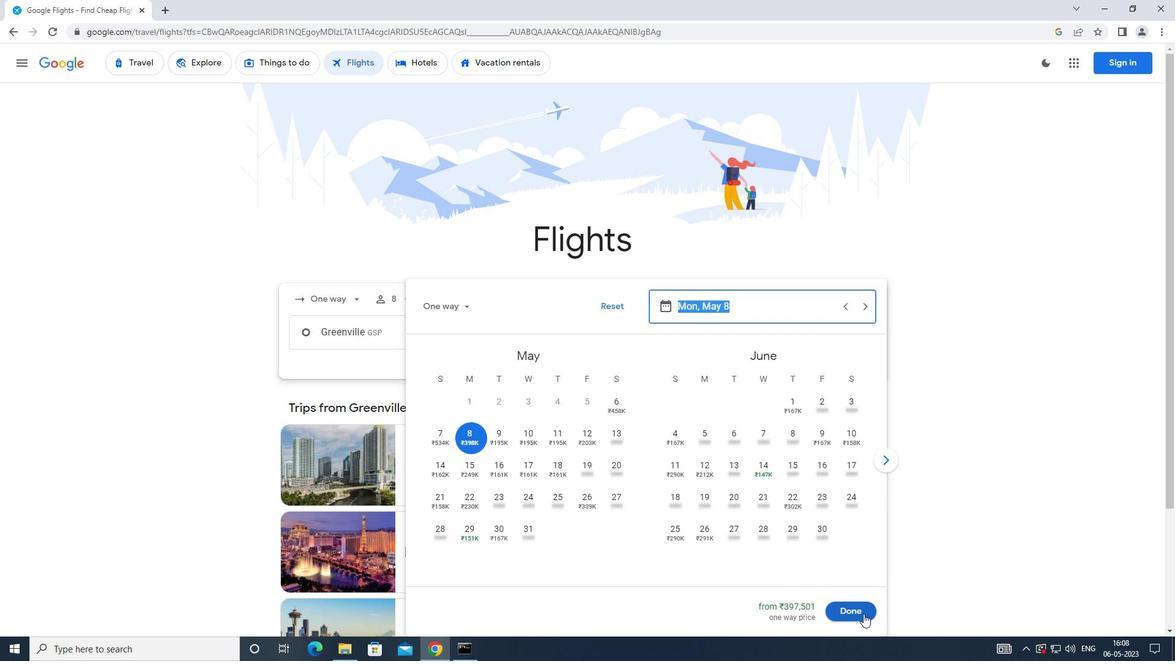 
Action: Mouse moved to (598, 375)
Screenshot: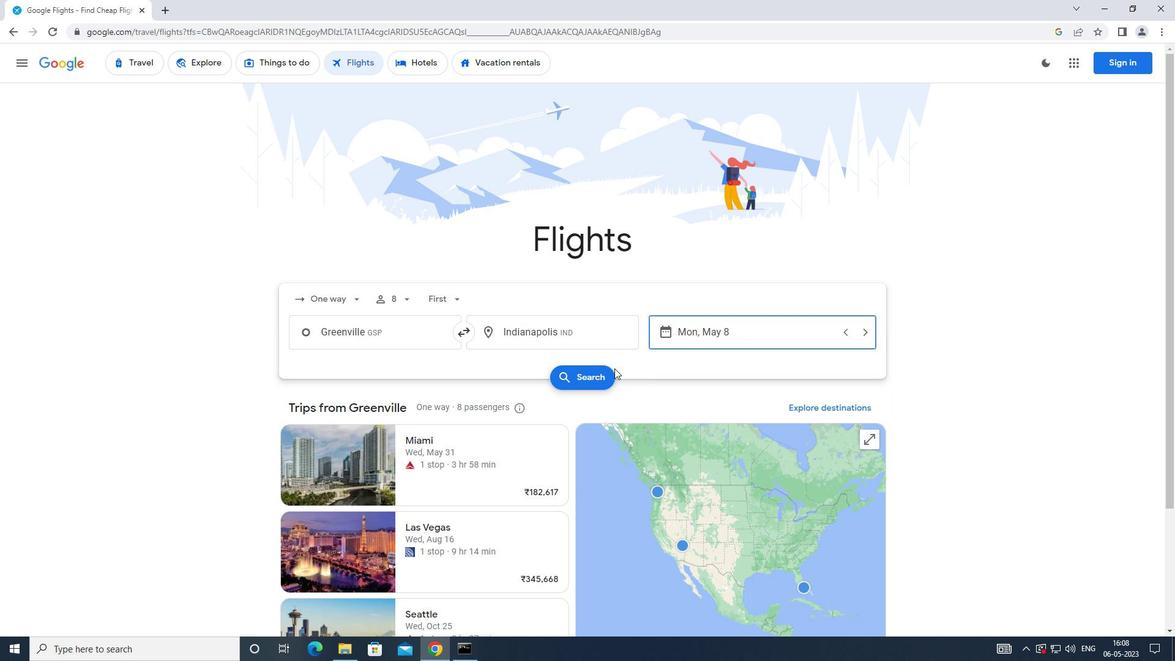 
Action: Mouse pressed left at (598, 375)
Screenshot: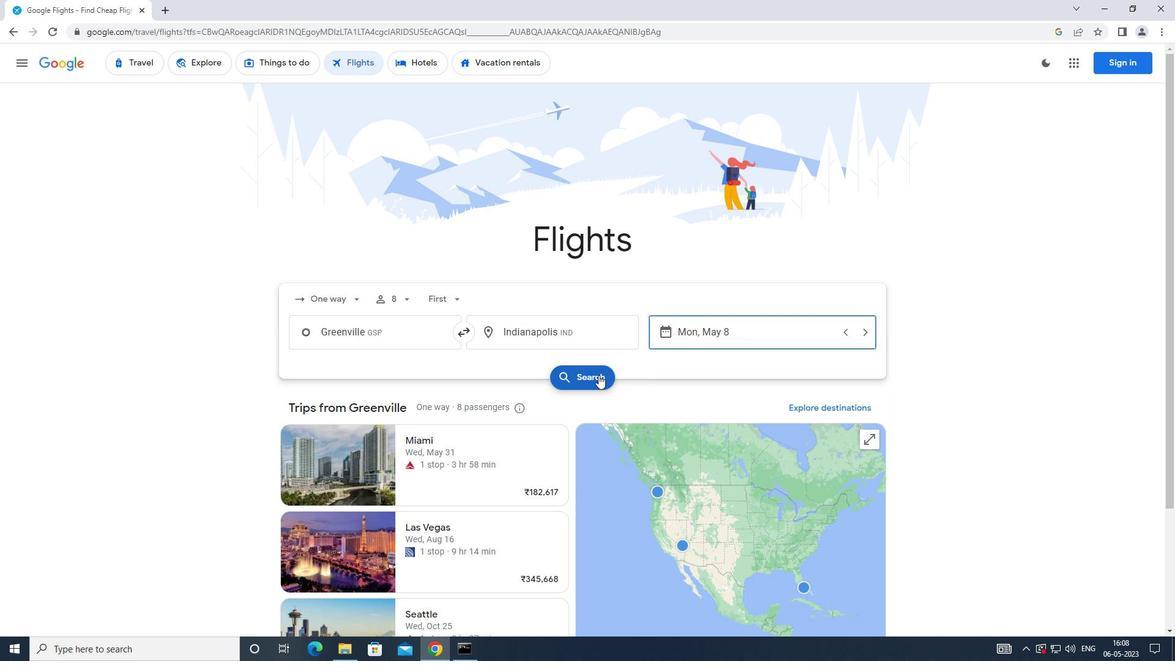 
Action: Mouse moved to (285, 167)
Screenshot: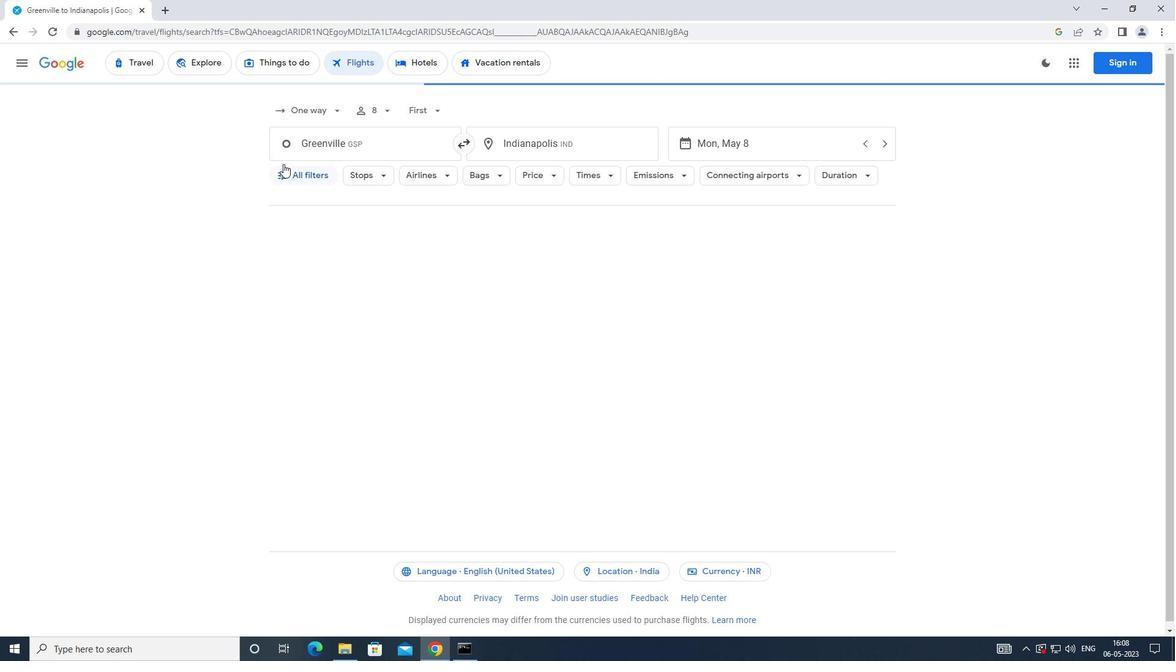 
Action: Mouse pressed left at (285, 167)
Screenshot: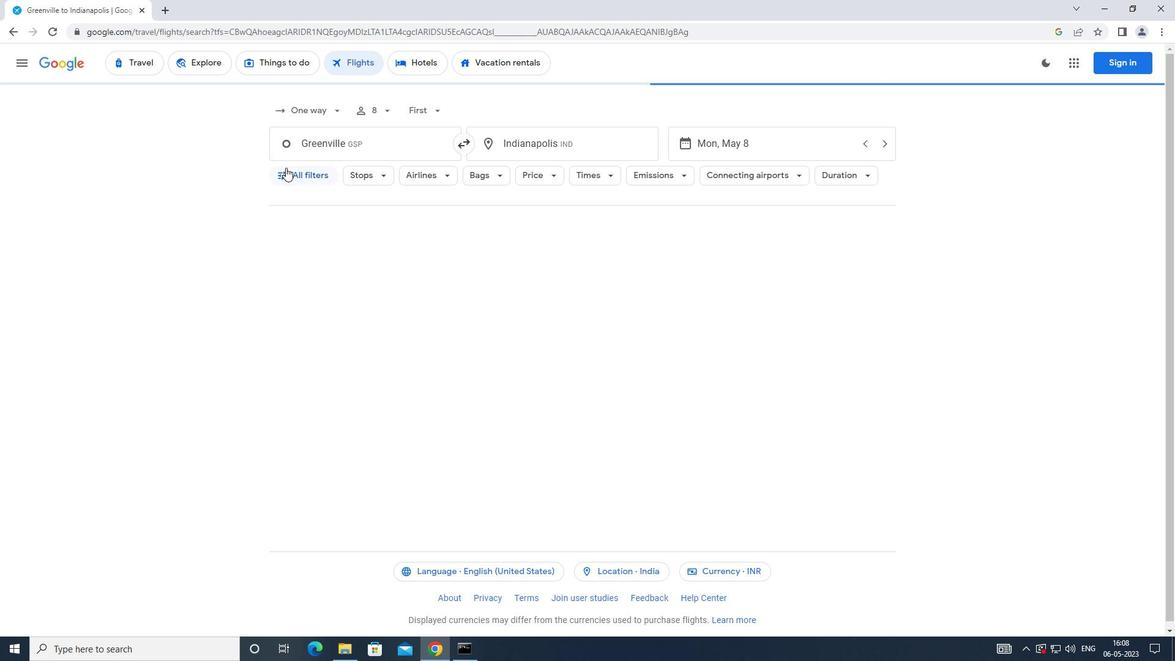 
Action: Mouse moved to (448, 439)
Screenshot: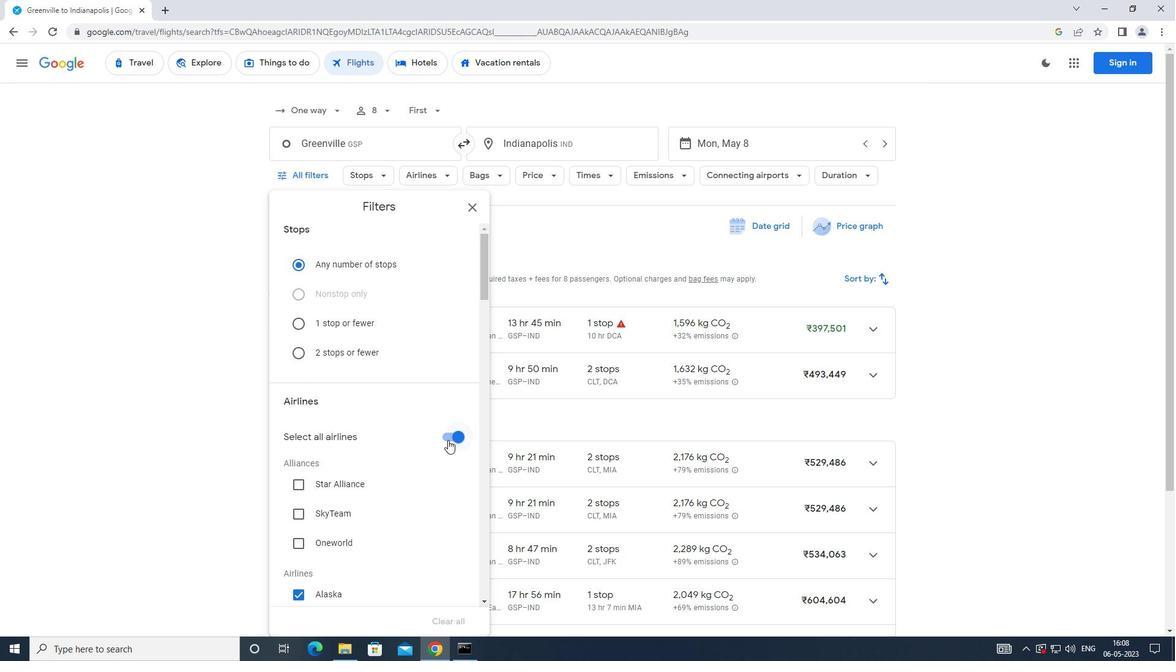 
Action: Mouse pressed left at (448, 439)
Screenshot: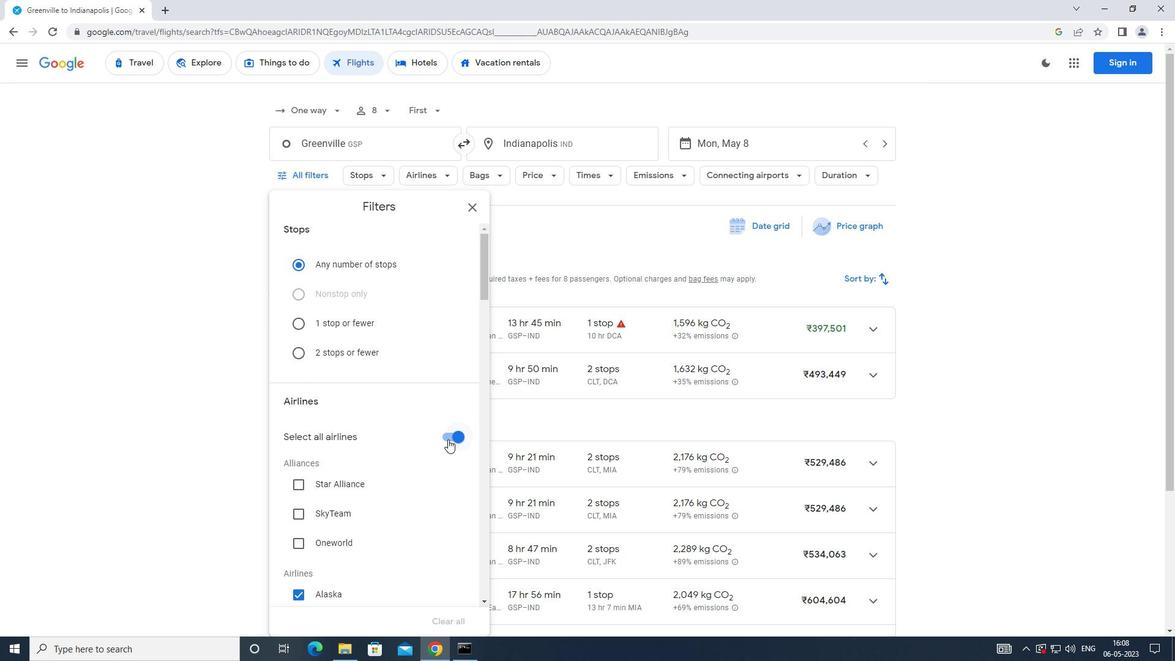 
Action: Mouse moved to (442, 443)
Screenshot: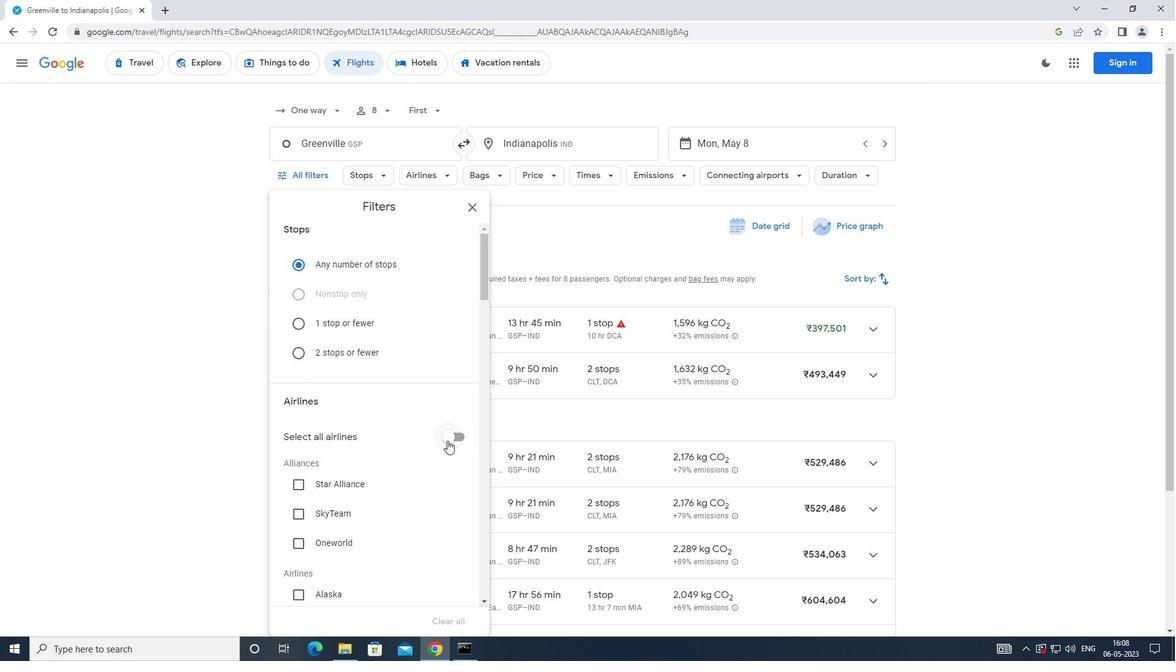
Action: Mouse scrolled (442, 443) with delta (0, 0)
Screenshot: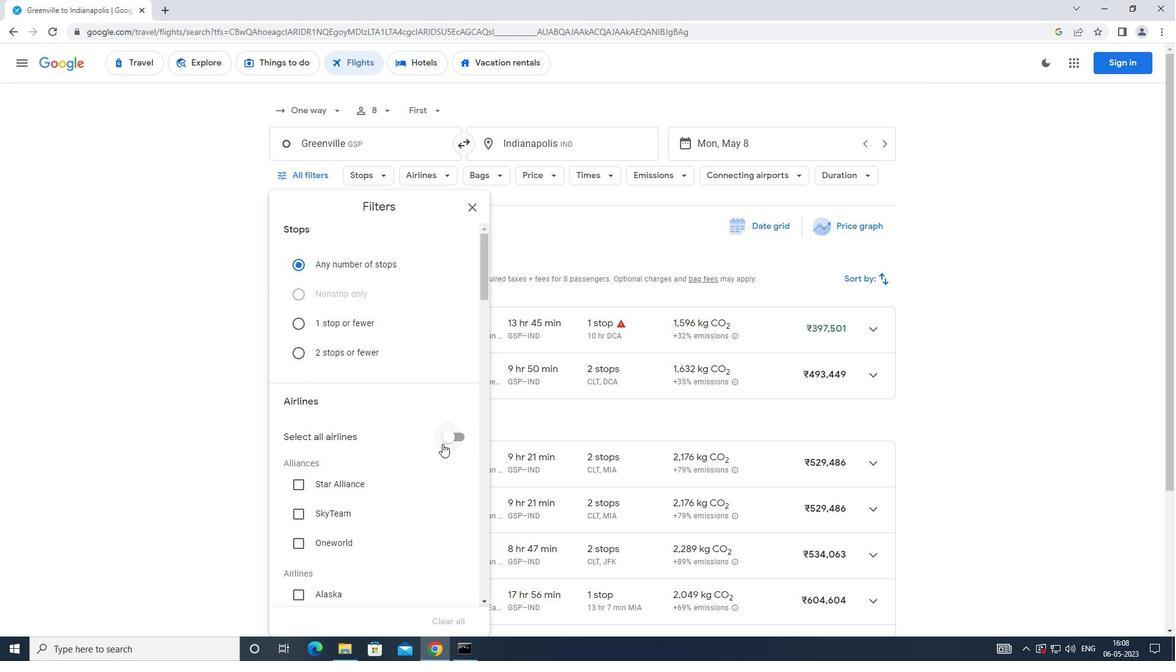 
Action: Mouse scrolled (442, 443) with delta (0, 0)
Screenshot: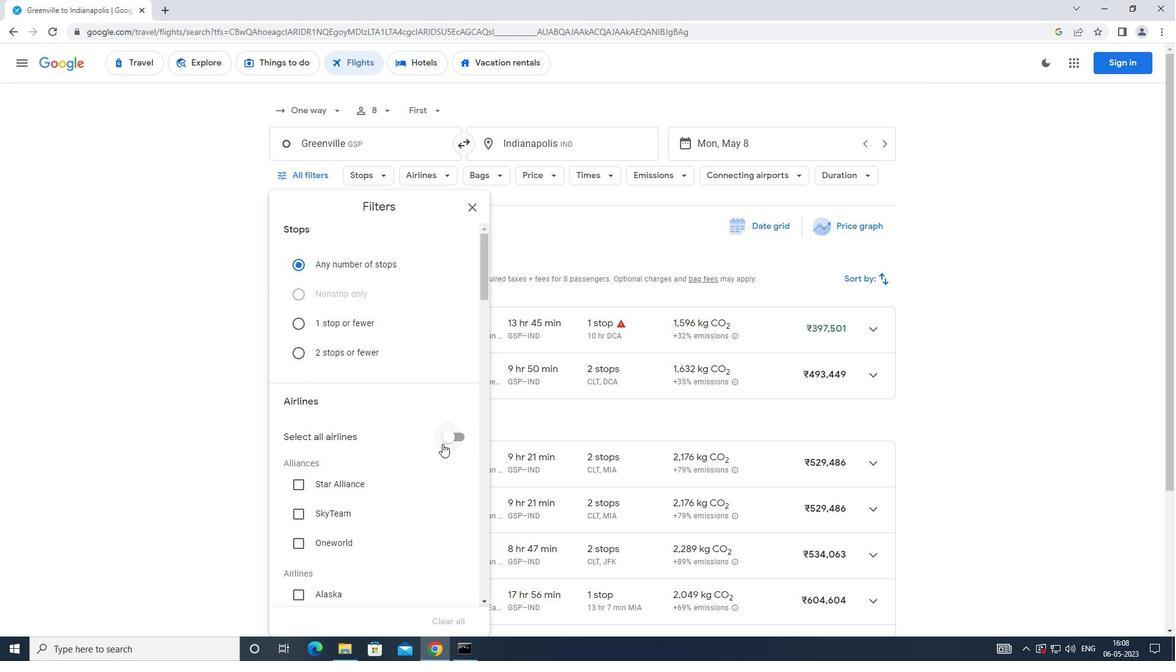
Action: Mouse scrolled (442, 443) with delta (0, 0)
Screenshot: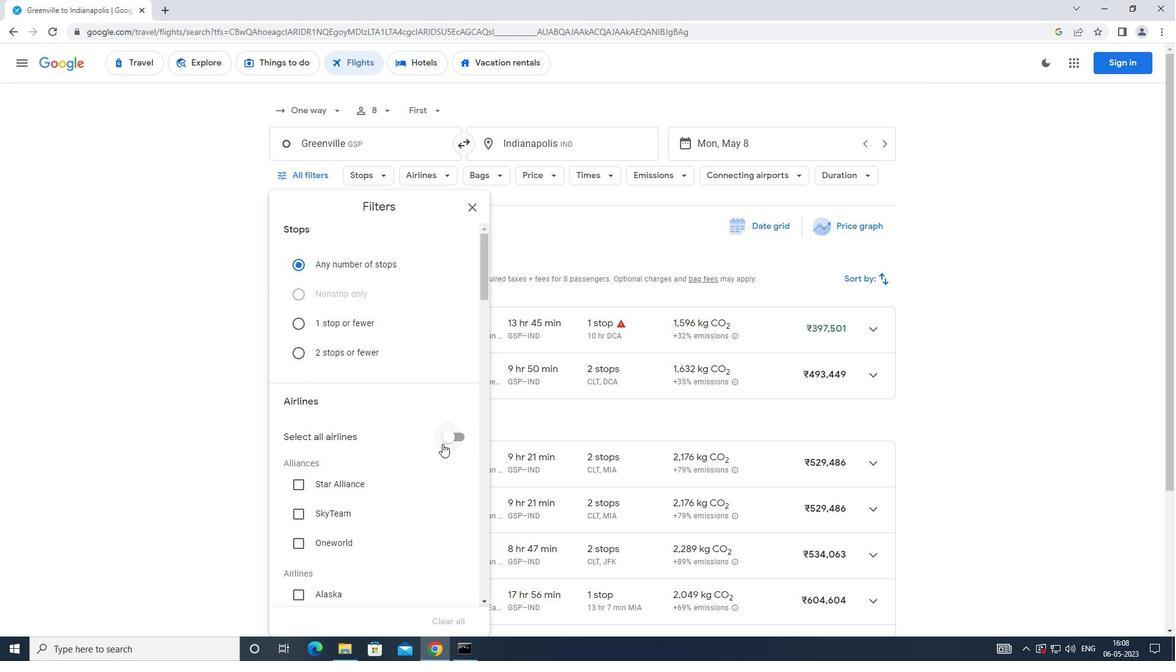 
Action: Mouse moved to (443, 438)
Screenshot: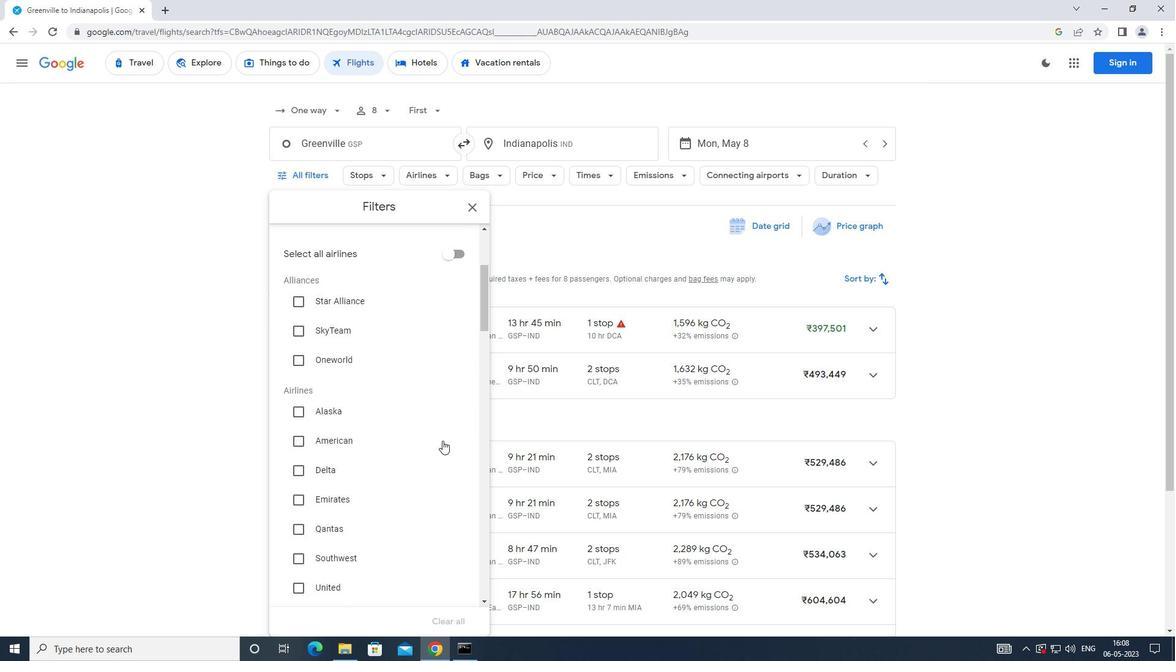 
Action: Mouse scrolled (443, 438) with delta (0, 0)
Screenshot: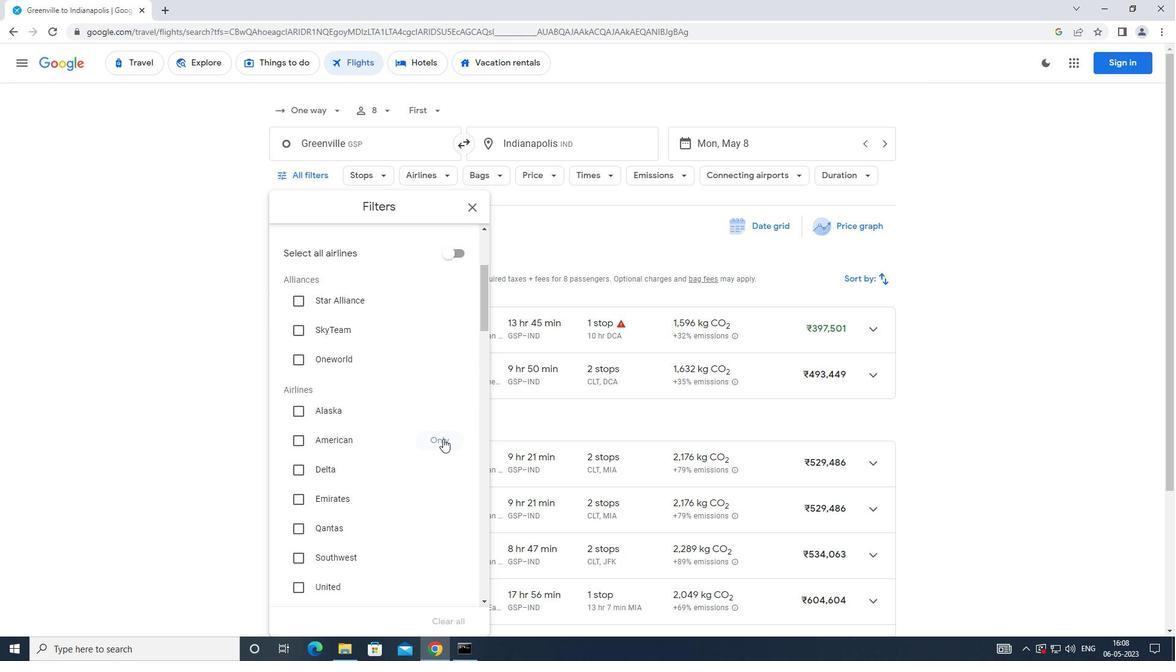 
Action: Mouse scrolled (443, 438) with delta (0, 0)
Screenshot: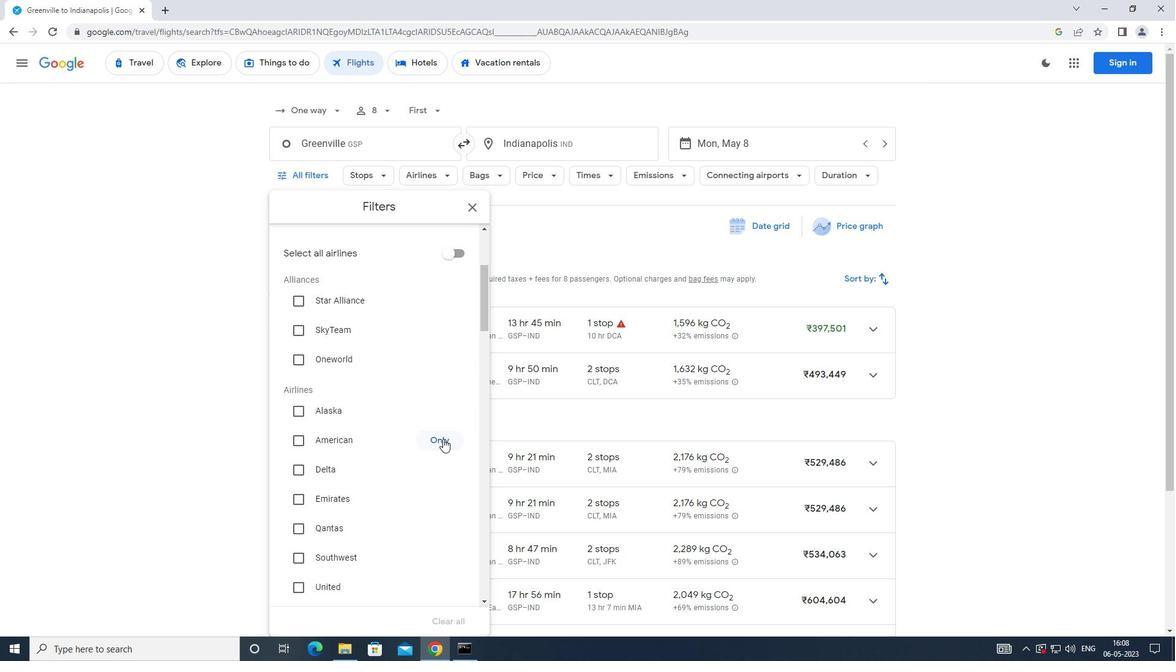 
Action: Mouse scrolled (443, 438) with delta (0, 0)
Screenshot: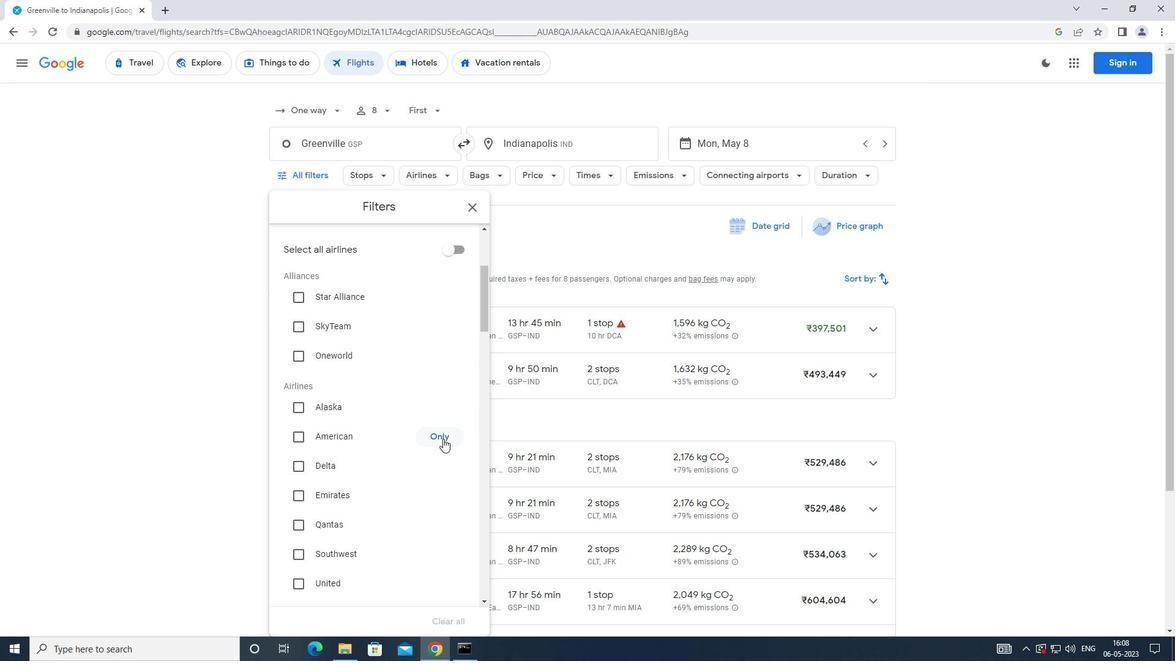 
Action: Mouse moved to (445, 436)
Screenshot: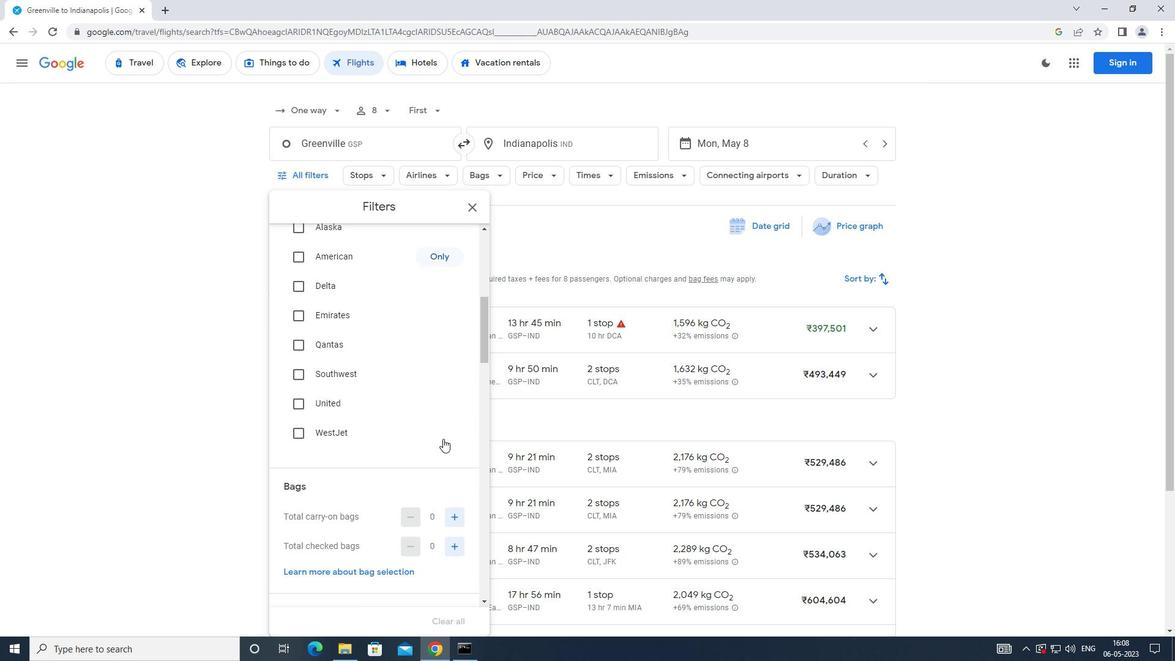 
Action: Mouse scrolled (445, 435) with delta (0, 0)
Screenshot: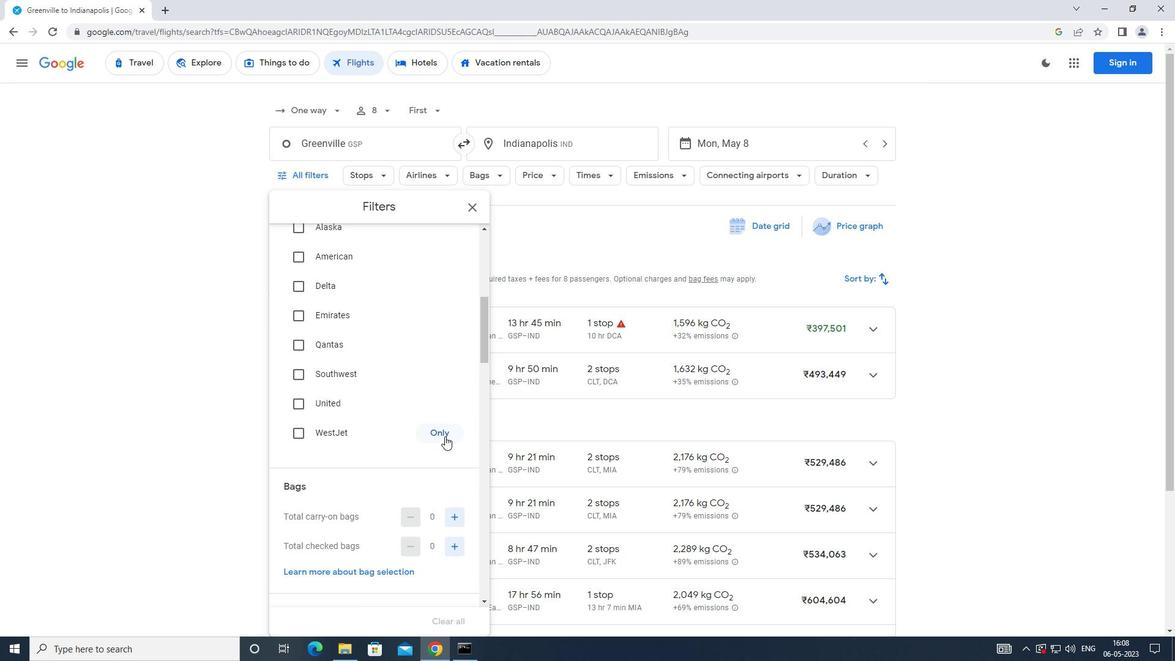 
Action: Mouse scrolled (445, 435) with delta (0, 0)
Screenshot: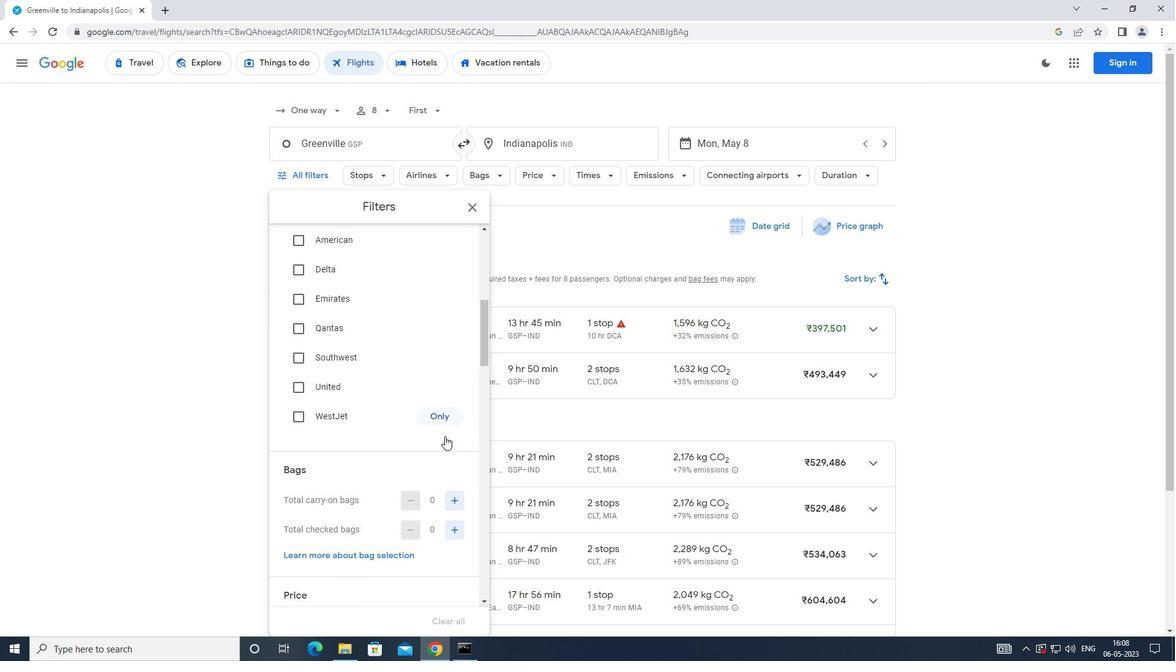 
Action: Mouse scrolled (445, 435) with delta (0, 0)
Screenshot: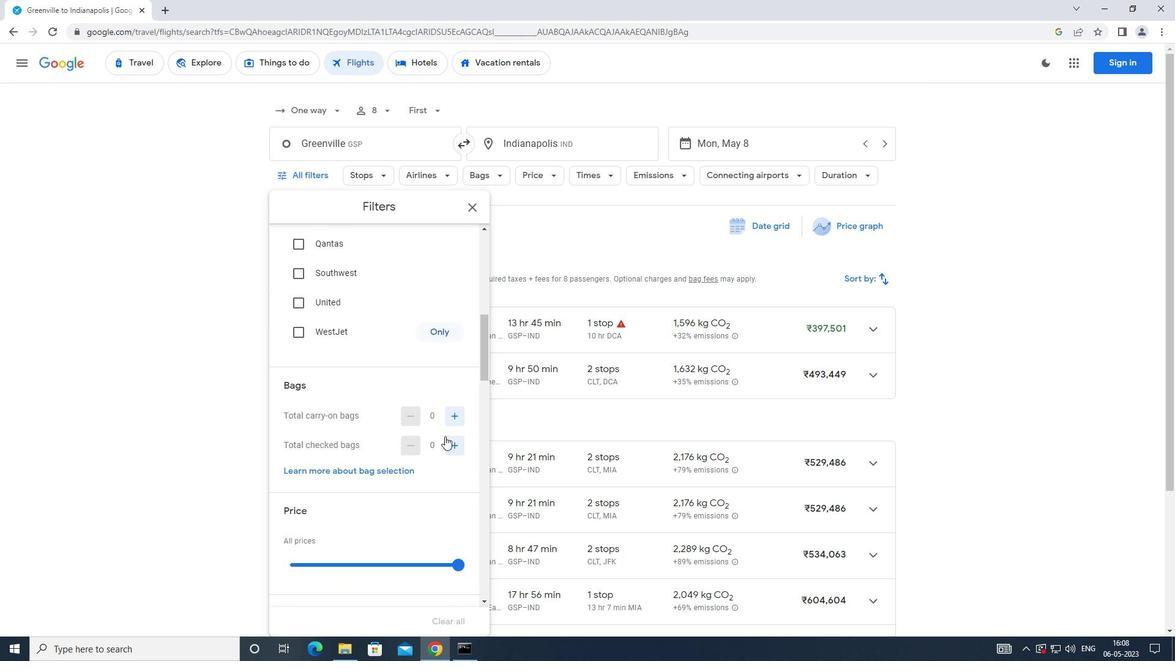 
Action: Mouse moved to (452, 361)
Screenshot: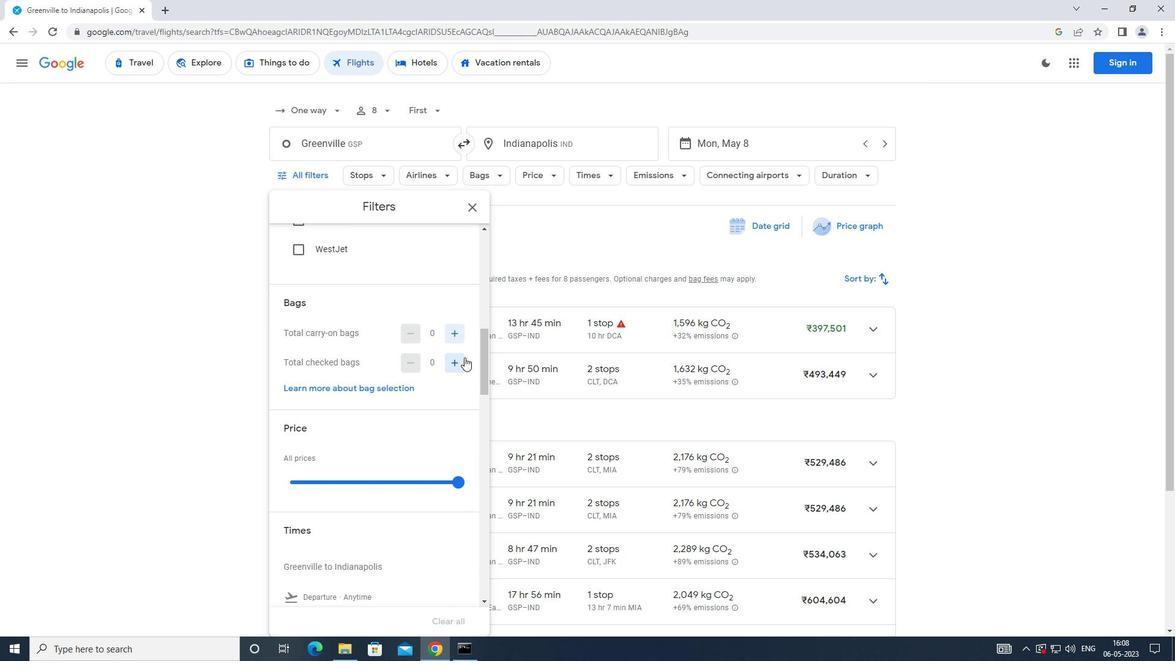 
Action: Mouse pressed left at (452, 361)
Screenshot: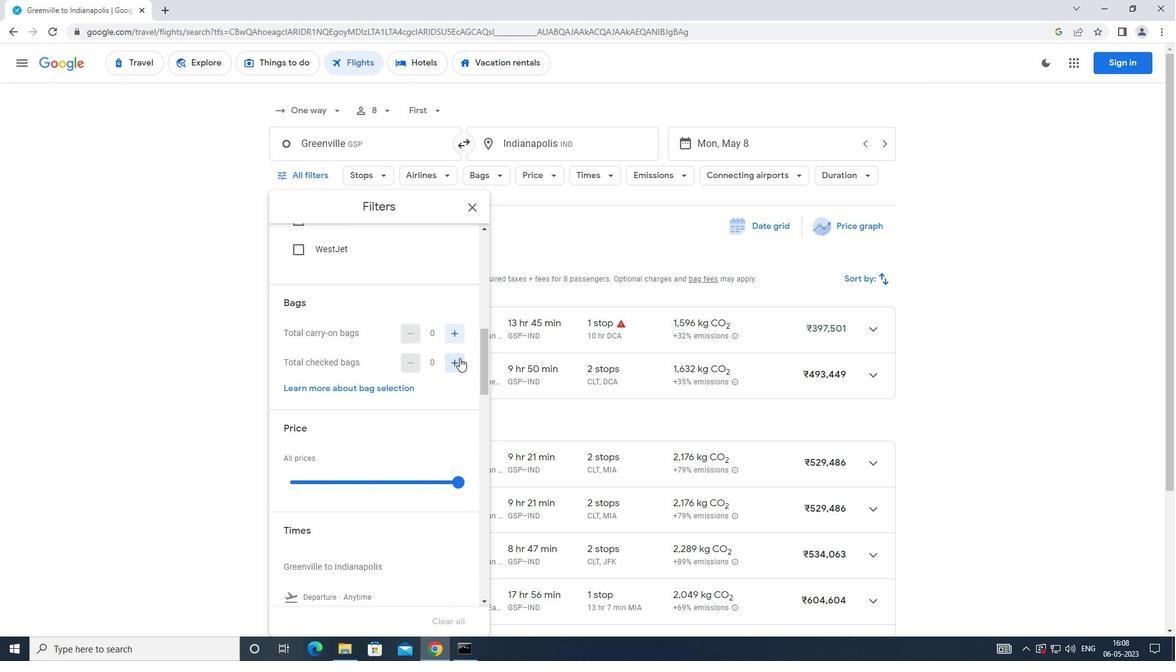 
Action: Mouse moved to (456, 478)
Screenshot: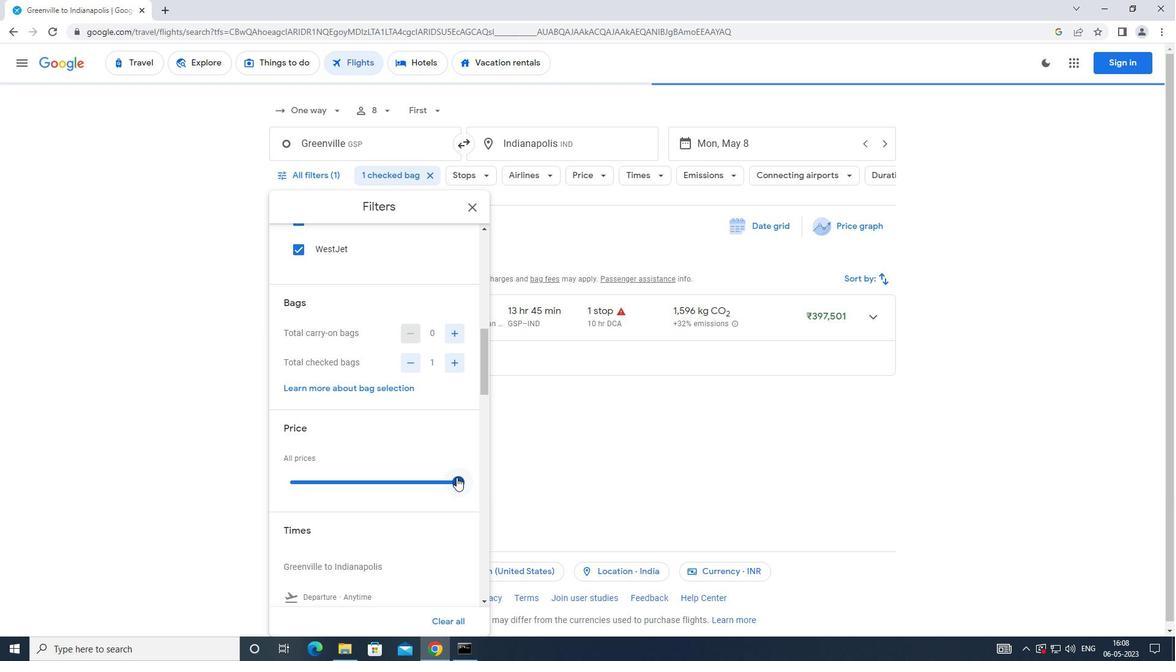 
Action: Mouse pressed left at (456, 478)
Screenshot: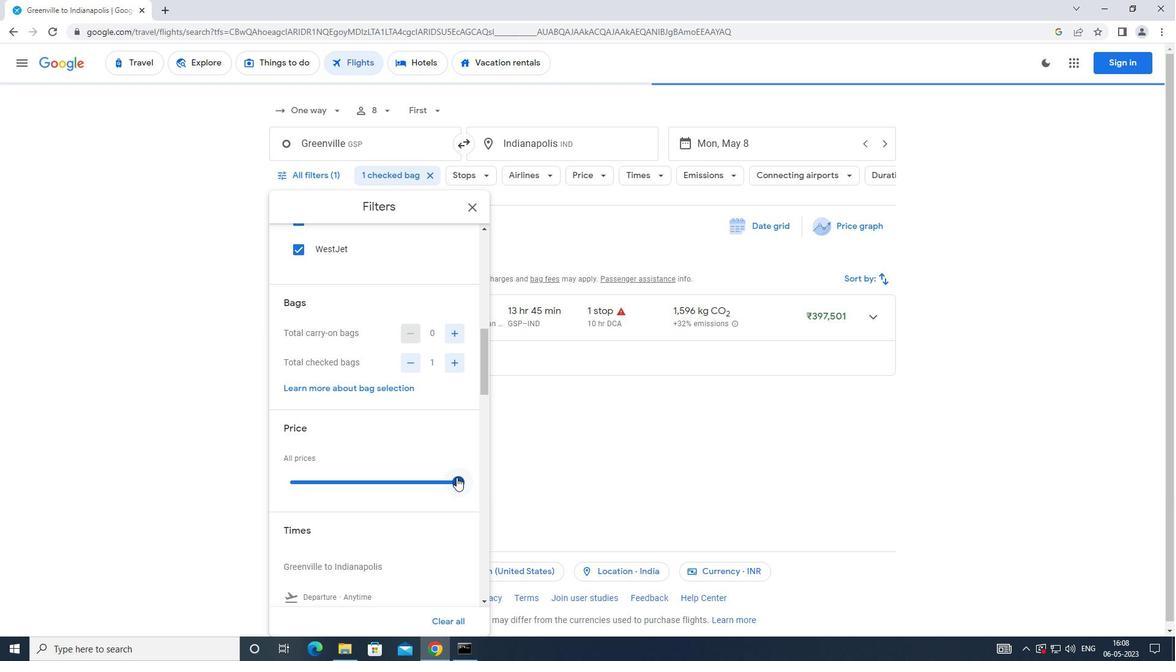 
Action: Mouse moved to (347, 476)
Screenshot: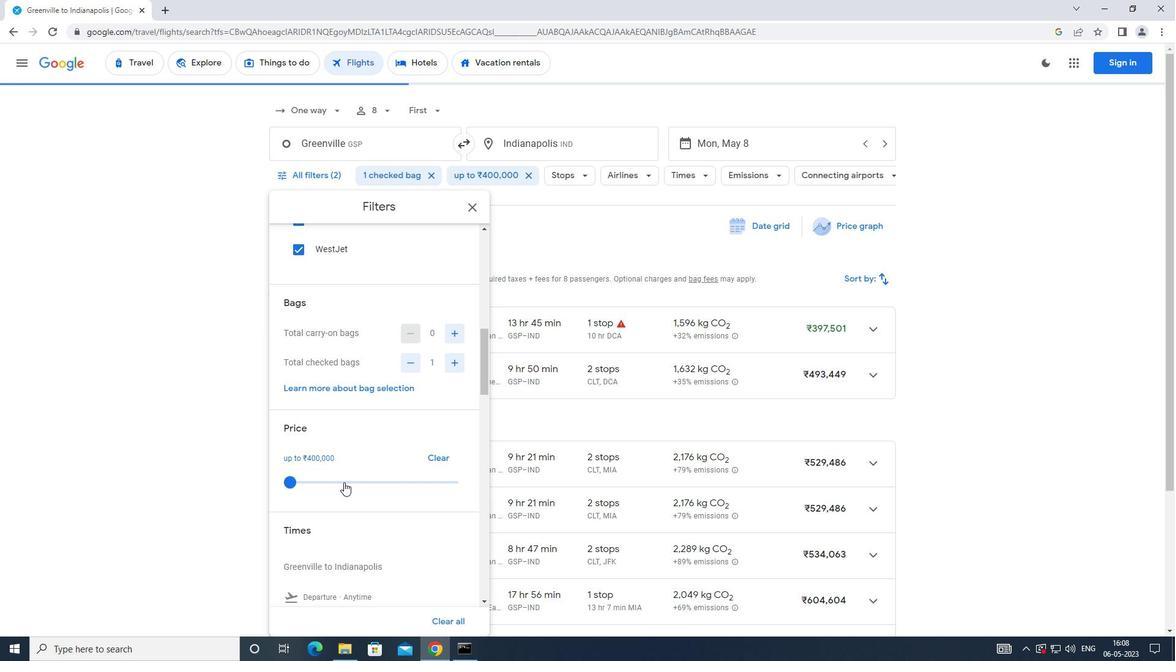 
Action: Mouse scrolled (347, 476) with delta (0, 0)
Screenshot: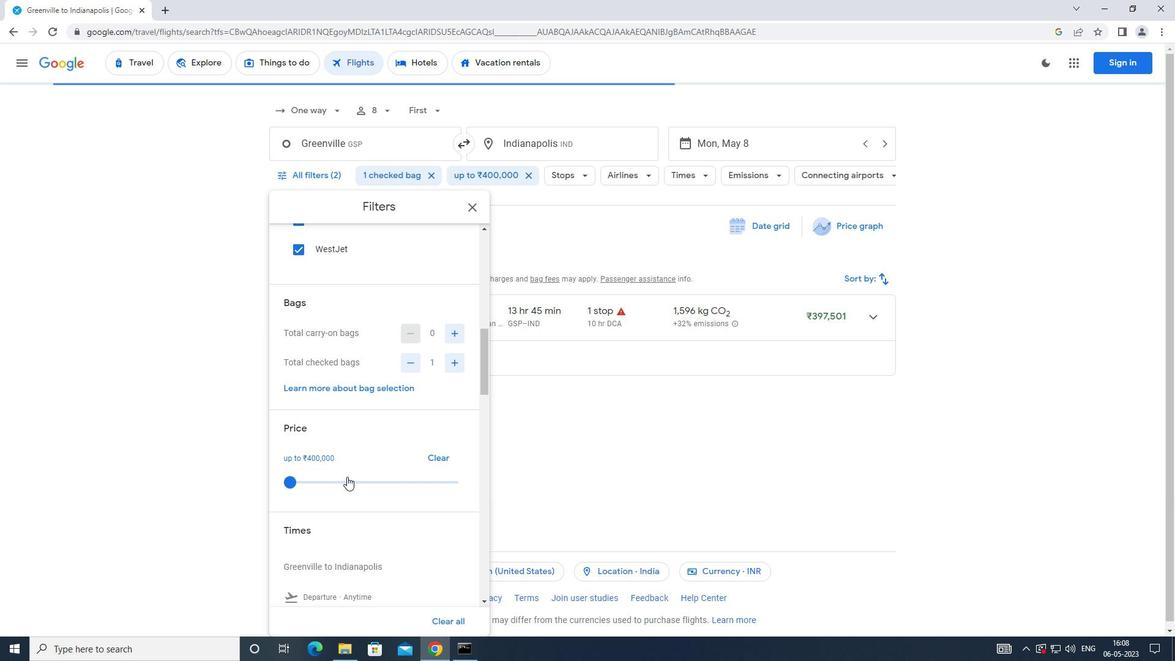 
Action: Mouse scrolled (347, 476) with delta (0, 0)
Screenshot: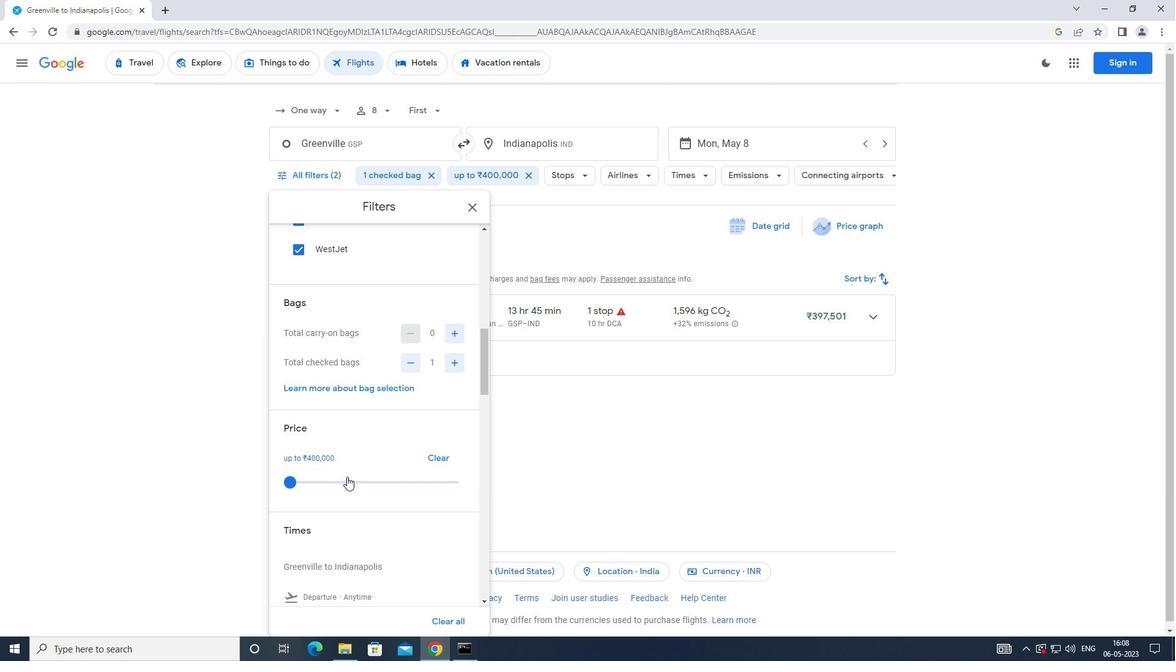 
Action: Mouse scrolled (347, 476) with delta (0, 0)
Screenshot: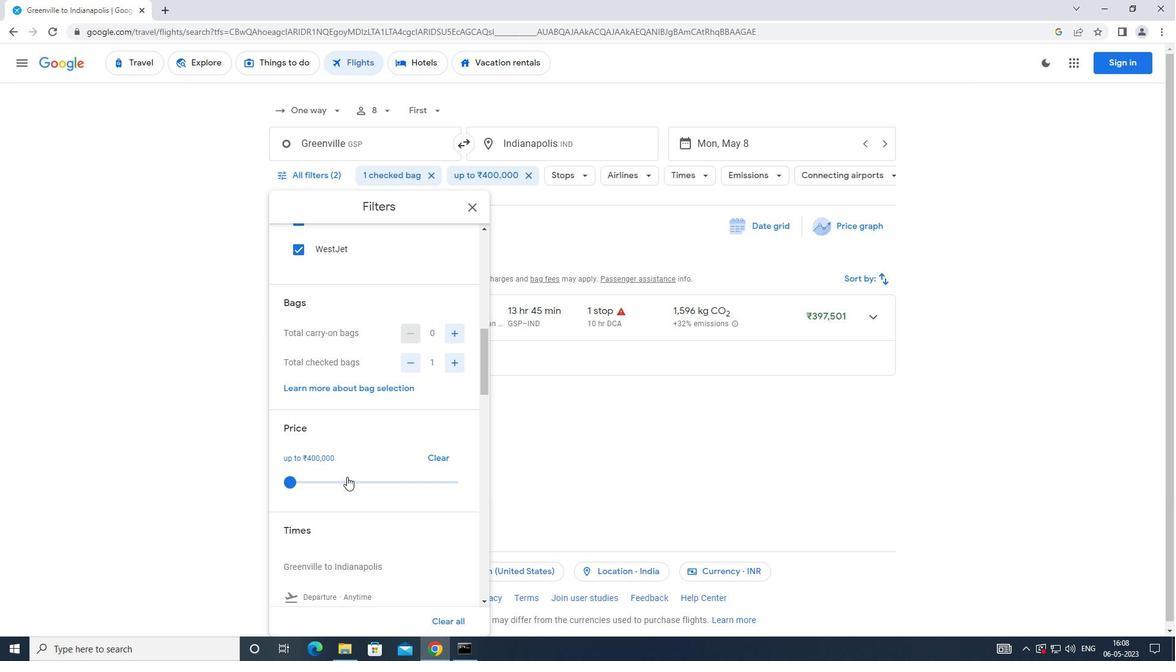 
Action: Mouse moved to (292, 435)
Screenshot: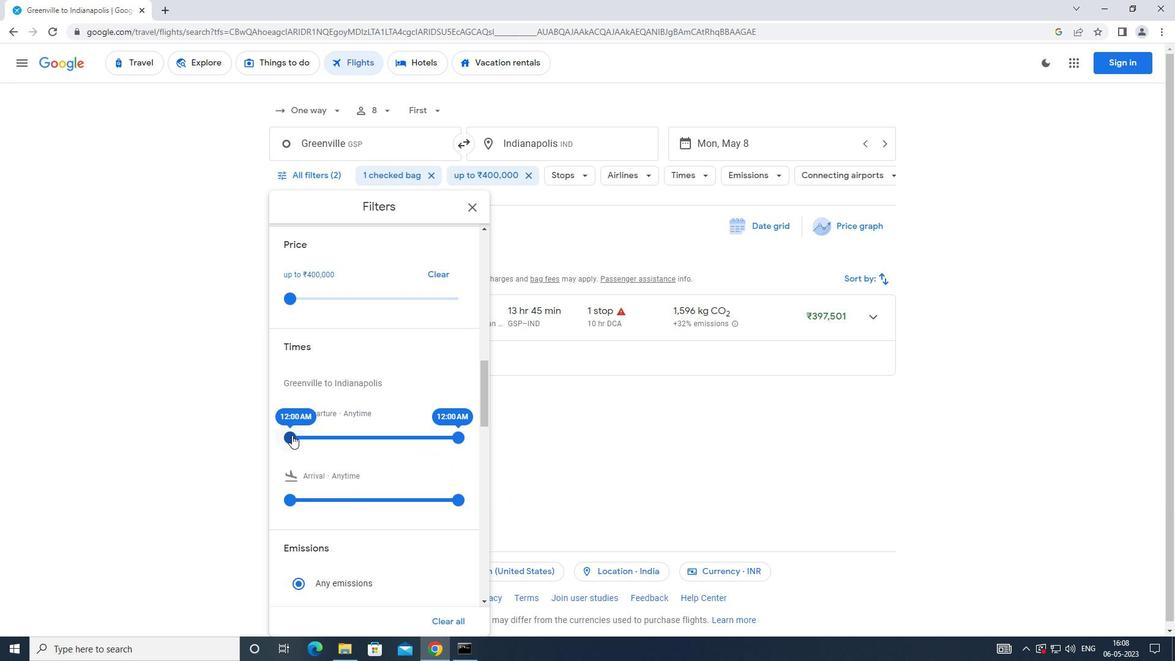 
Action: Mouse pressed left at (292, 435)
Screenshot: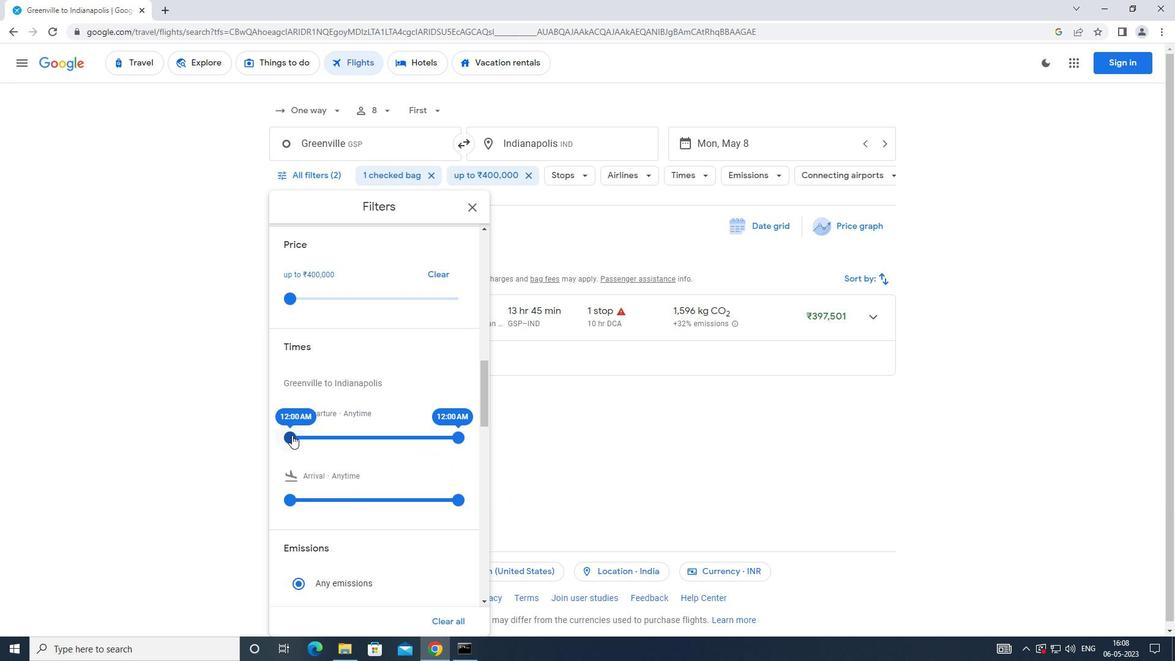 
Action: Mouse moved to (458, 440)
Screenshot: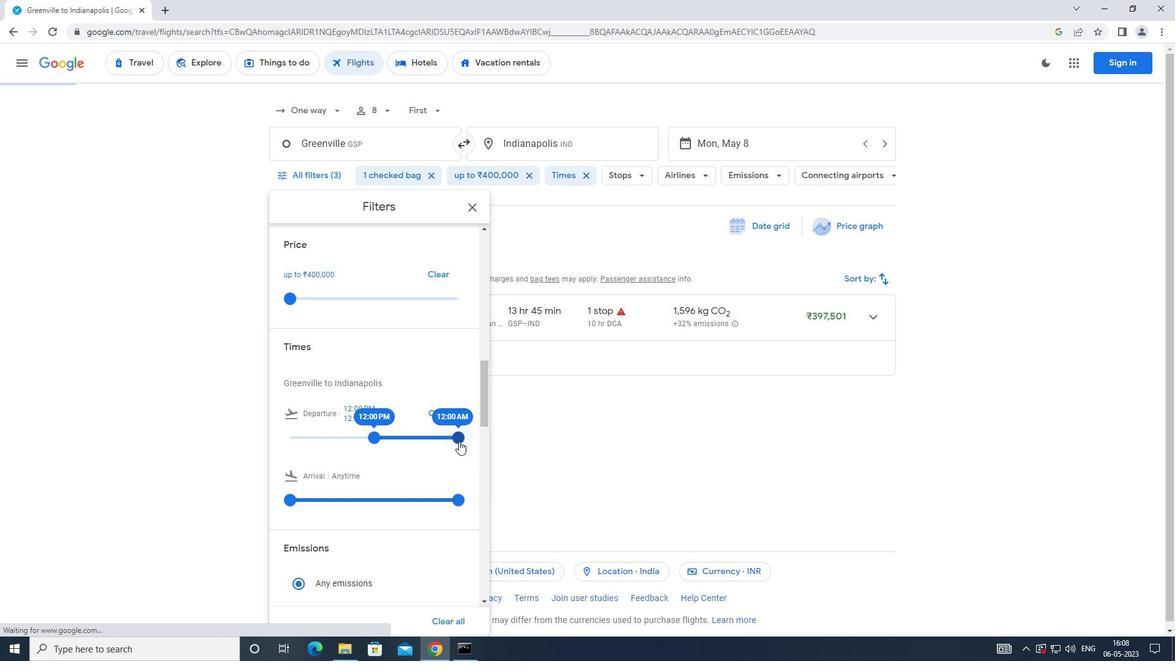 
Action: Mouse pressed left at (458, 440)
Screenshot: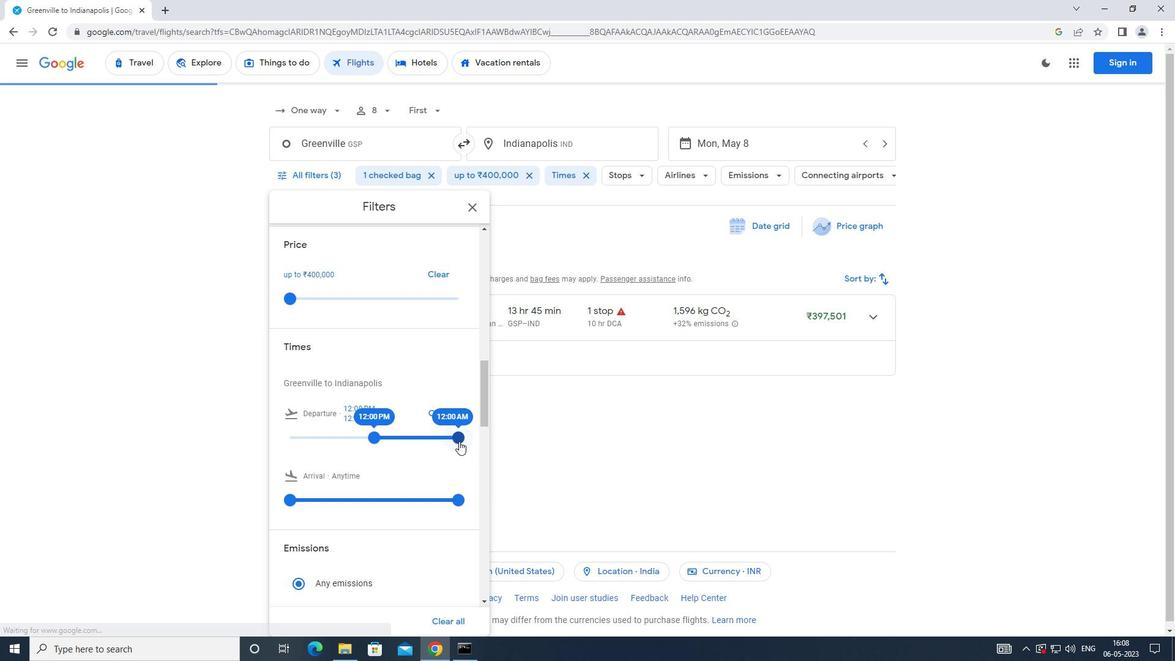 
Action: Mouse moved to (463, 200)
Screenshot: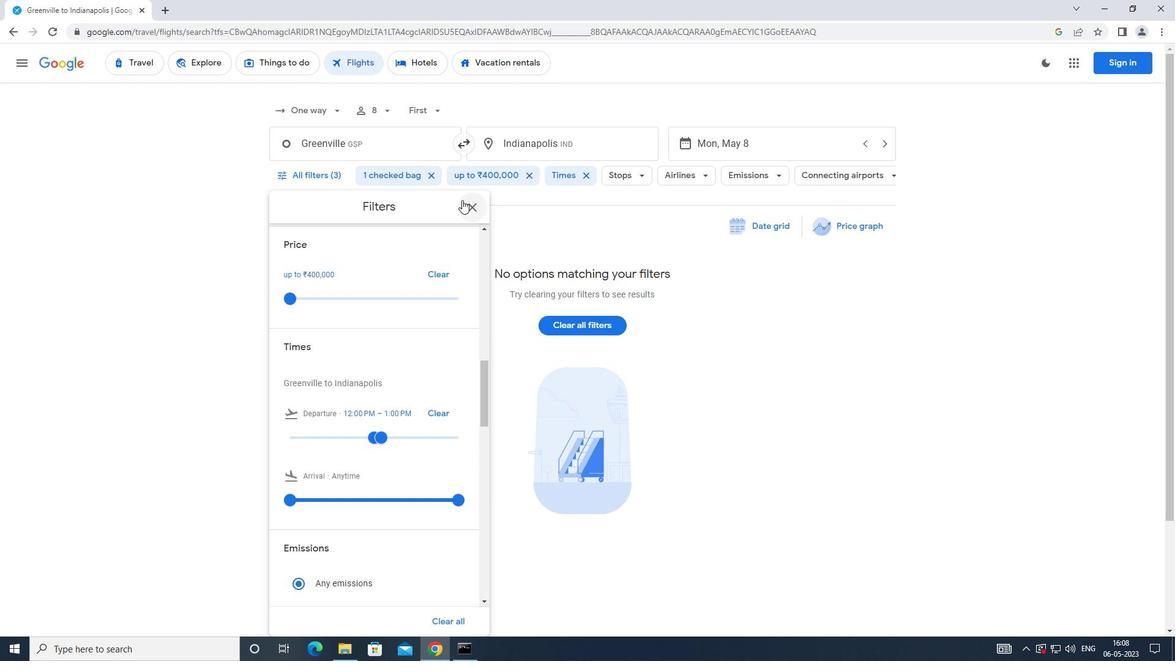 
Action: Mouse pressed left at (463, 200)
Screenshot: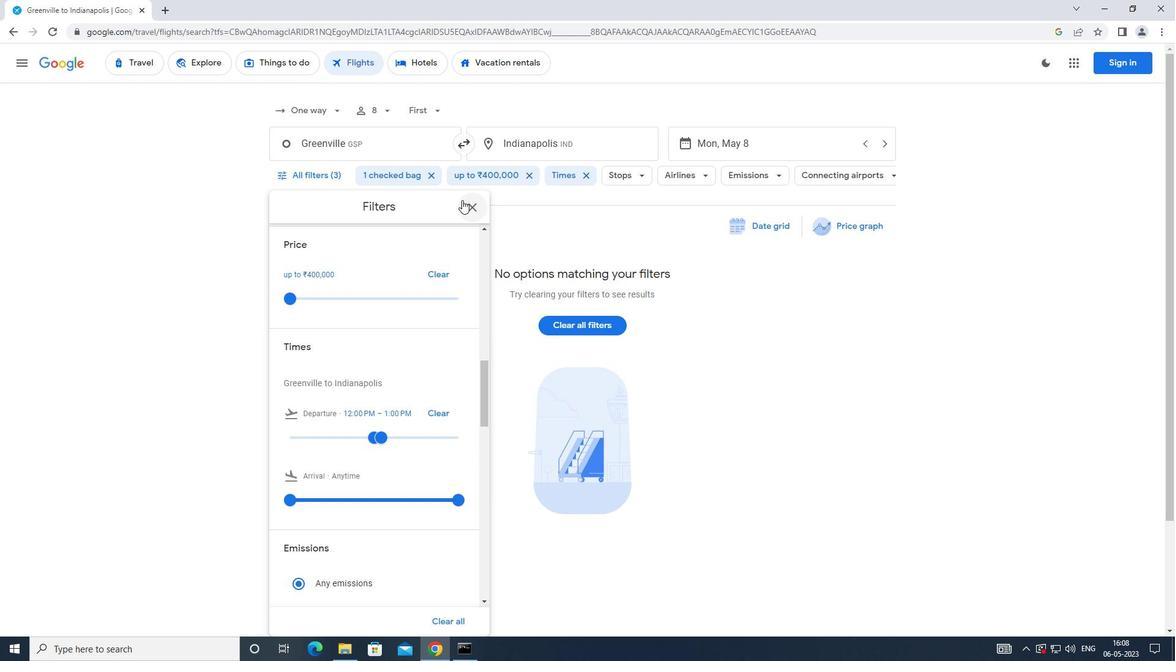 
Action: Mouse moved to (465, 209)
Screenshot: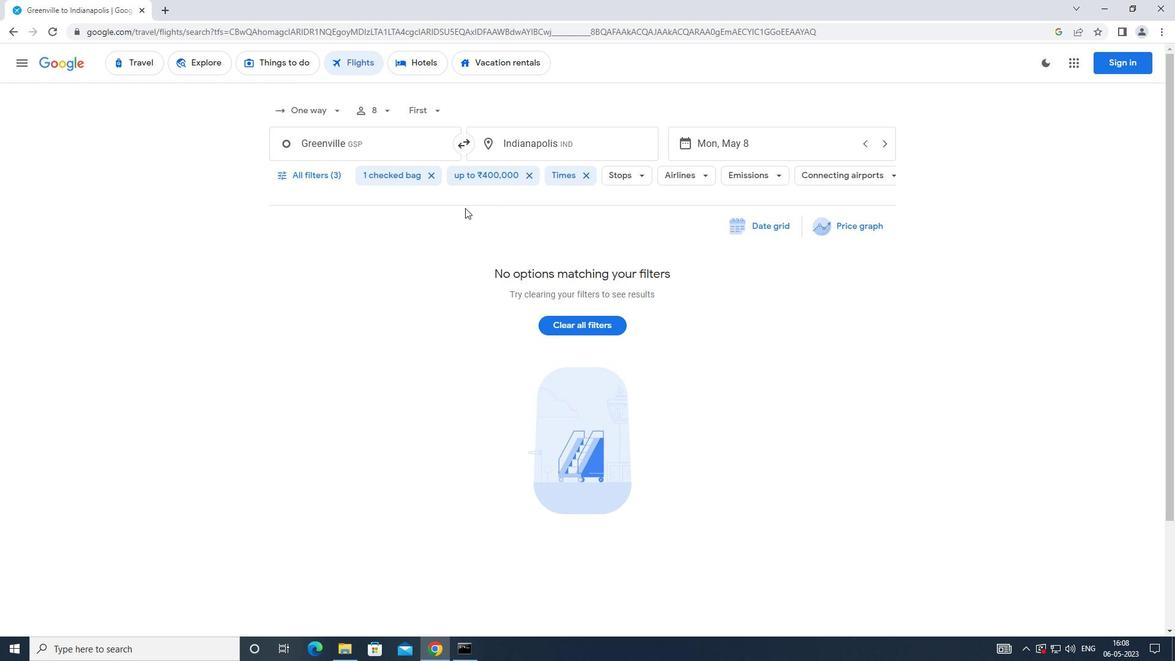 
